 Task: Open Card Card0000000166 in Board Board0000000042 in Workspace WS0000000014 in Trello. Add Member Mailaustralia7@gmail.com to Card Card0000000166 in Board Board0000000042 in Workspace WS0000000014 in Trello. Add Blue Label titled Label0000000166 to Card Card0000000166 in Board Board0000000042 in Workspace WS0000000014 in Trello. Add Checklist CL0000000166 to Card Card0000000166 in Board Board0000000042 in Workspace WS0000000014 in Trello. Add Dates with Start Date as Sep 01 2023 and Due Date as Sep 30 2023 to Card Card0000000166 in Board Board0000000042 in Workspace WS0000000014 in Trello
Action: Mouse moved to (243, 393)
Screenshot: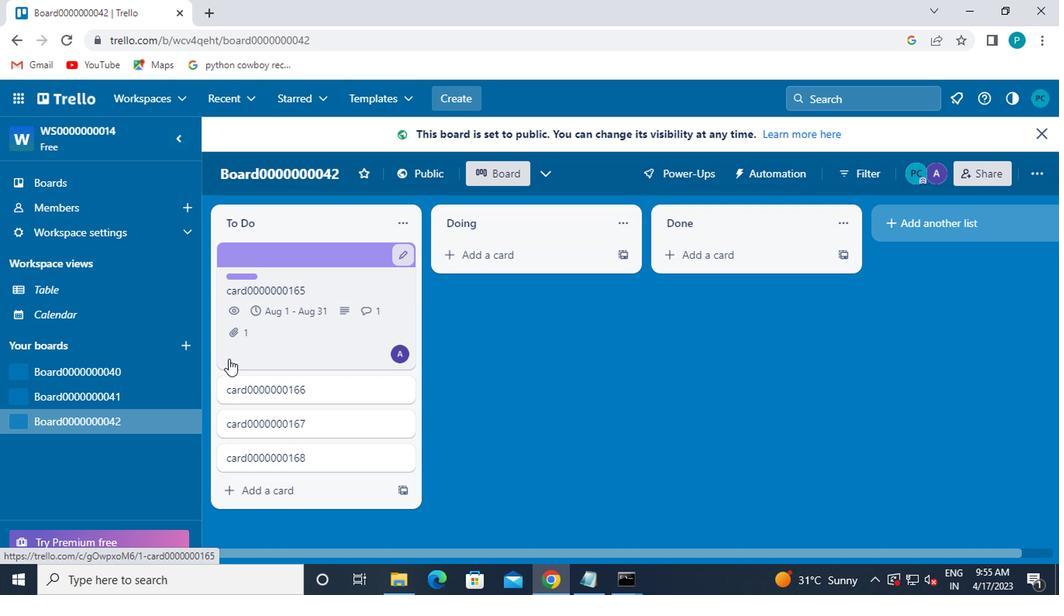 
Action: Mouse pressed left at (243, 393)
Screenshot: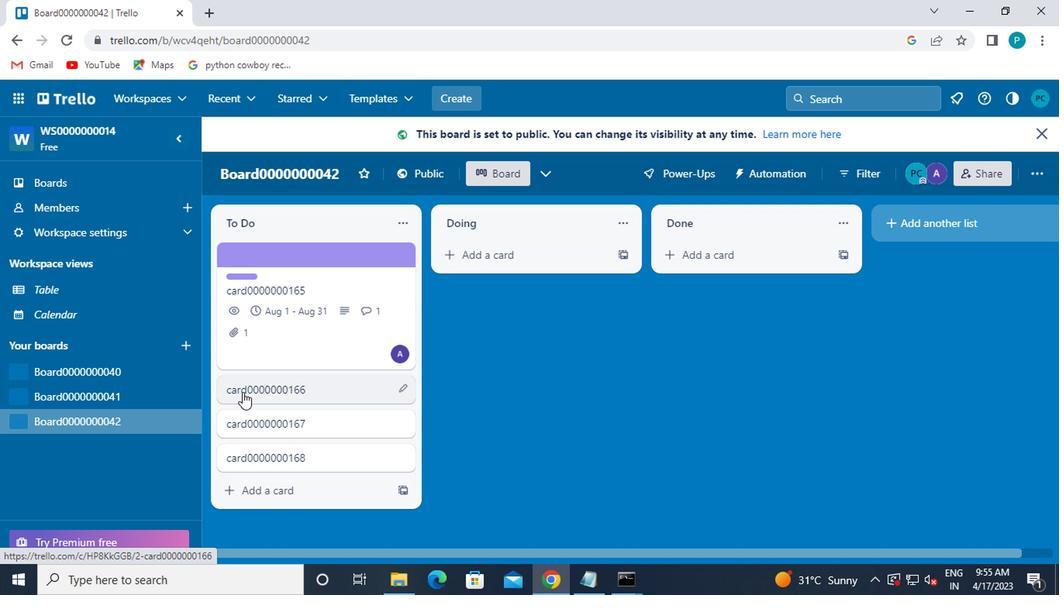 
Action: Mouse moved to (693, 275)
Screenshot: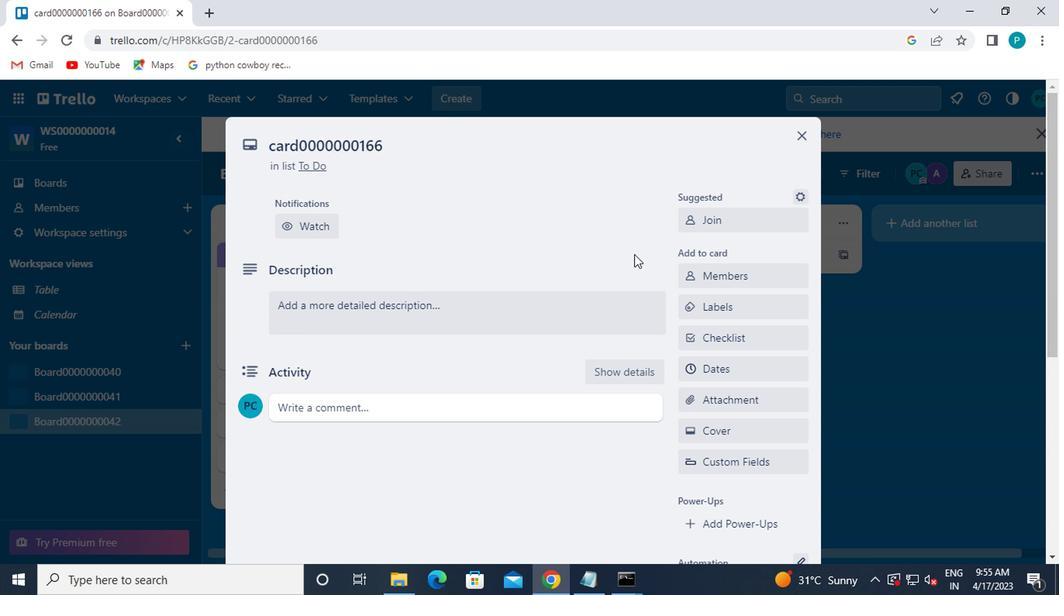 
Action: Mouse pressed left at (693, 275)
Screenshot: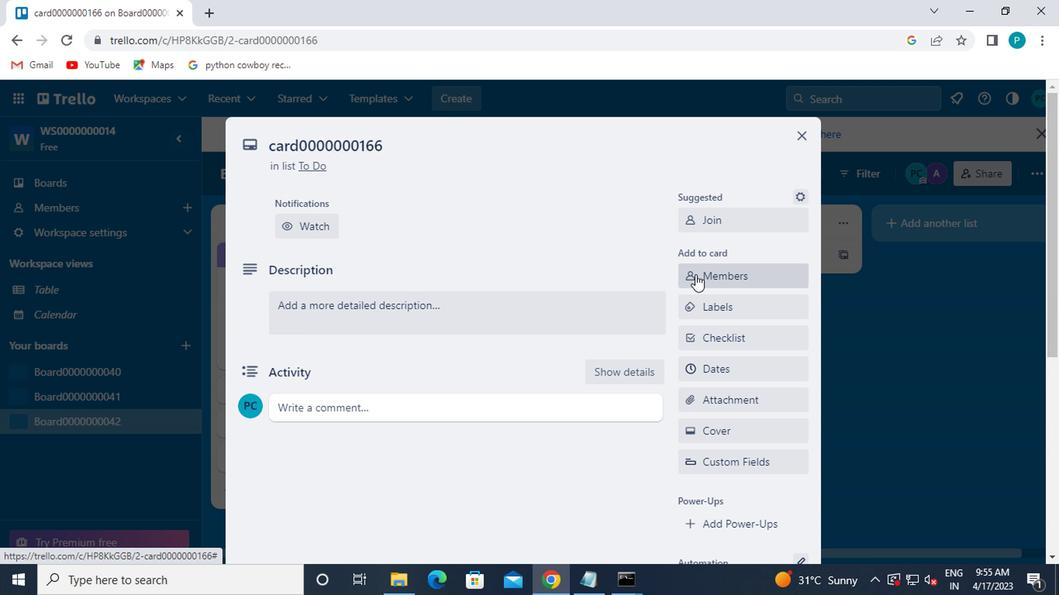 
Action: Mouse moved to (716, 350)
Screenshot: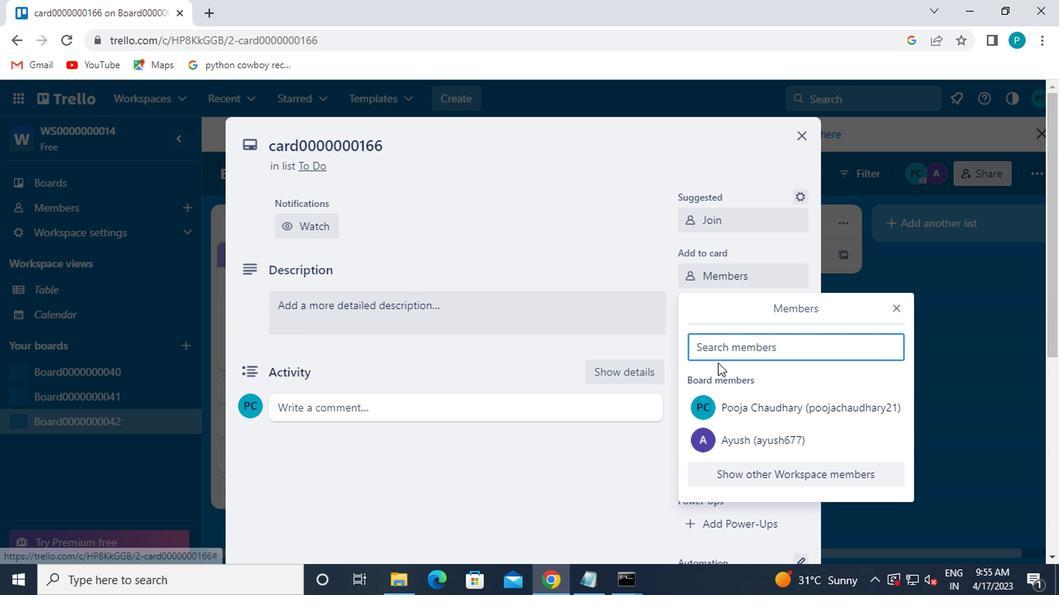 
Action: Mouse pressed left at (716, 350)
Screenshot: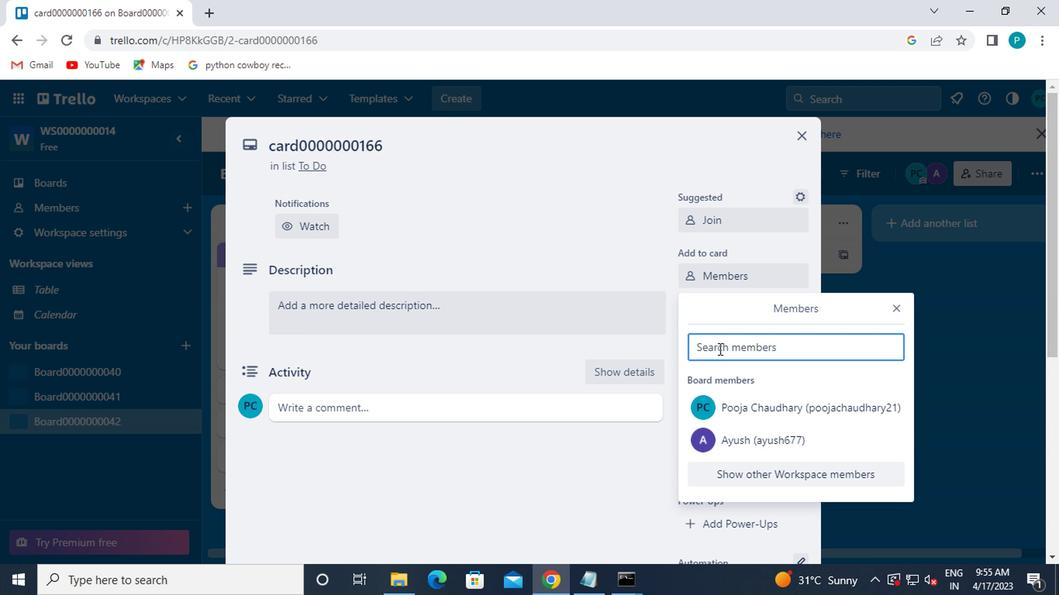 
Action: Key pressed mailaustralia<Key.shift>@<Key.backspace>7<Key.shift>@GMAIL.COM
Screenshot: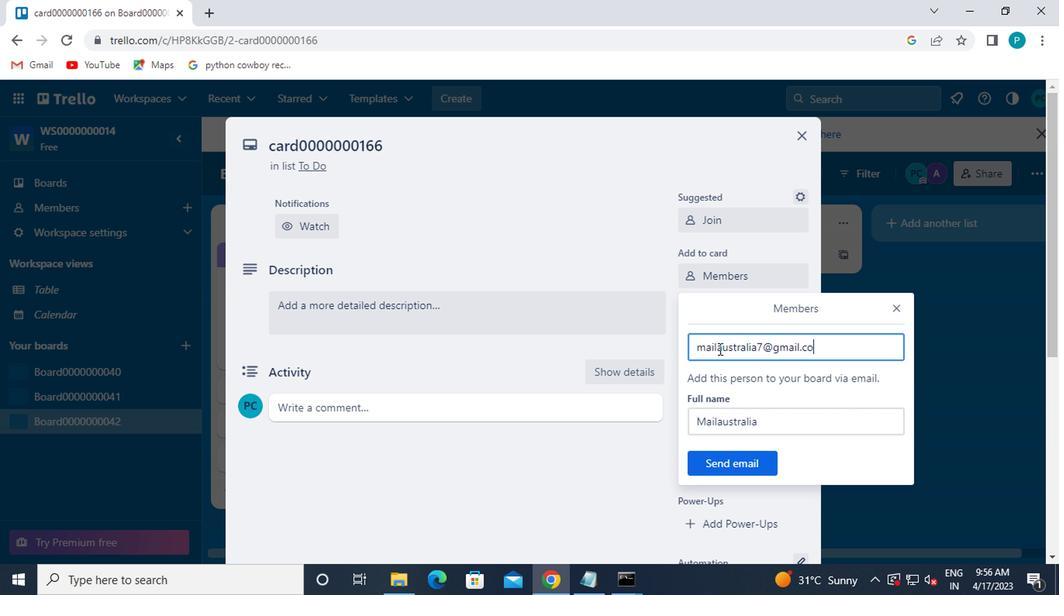 
Action: Mouse moved to (734, 467)
Screenshot: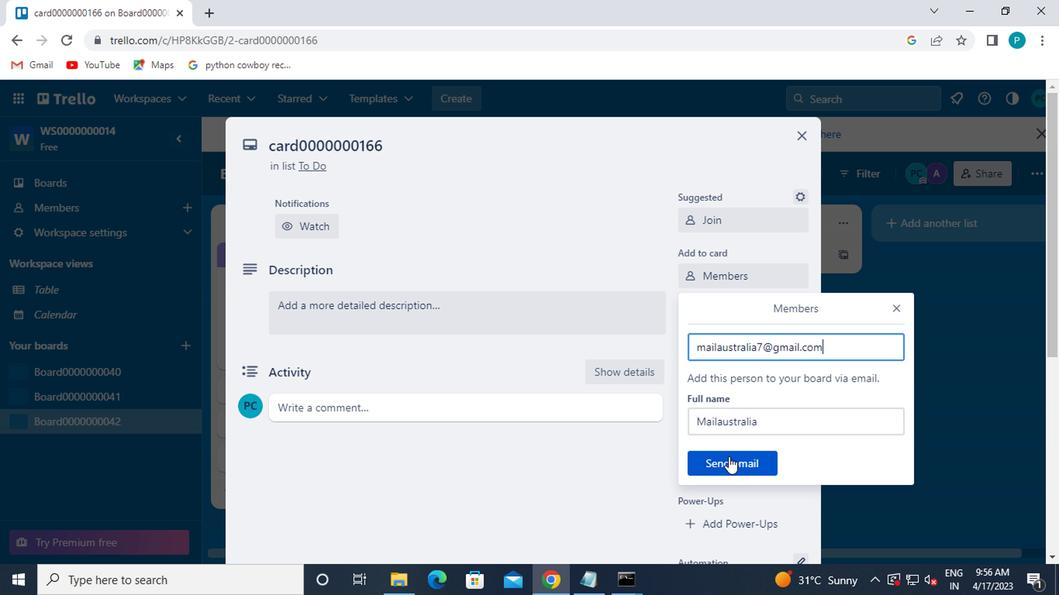 
Action: Mouse pressed left at (734, 467)
Screenshot: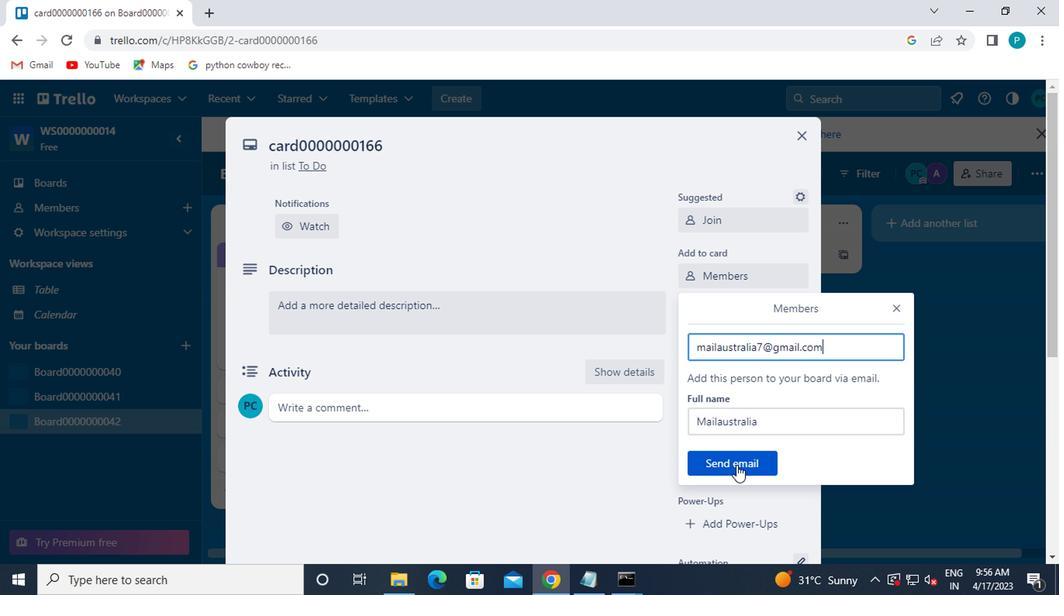 
Action: Mouse moved to (717, 313)
Screenshot: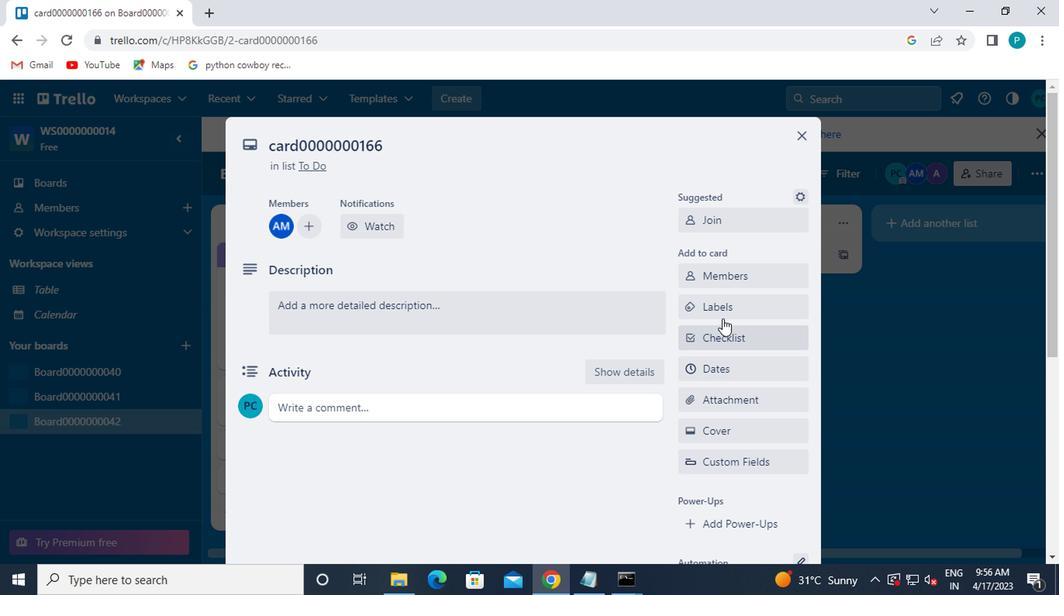 
Action: Mouse pressed left at (717, 313)
Screenshot: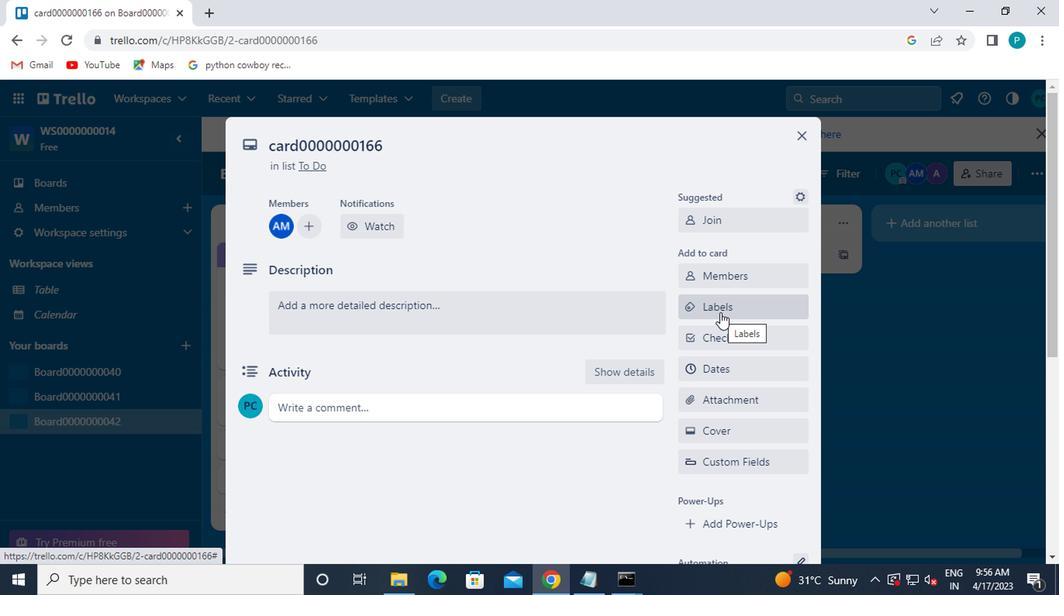 
Action: Mouse moved to (717, 428)
Screenshot: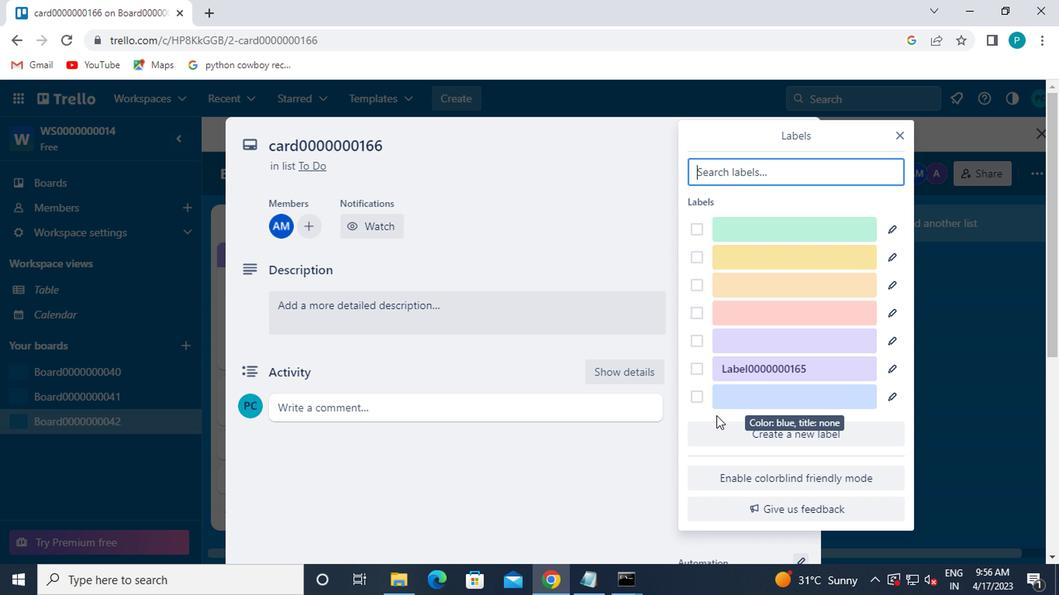 
Action: Mouse pressed left at (717, 428)
Screenshot: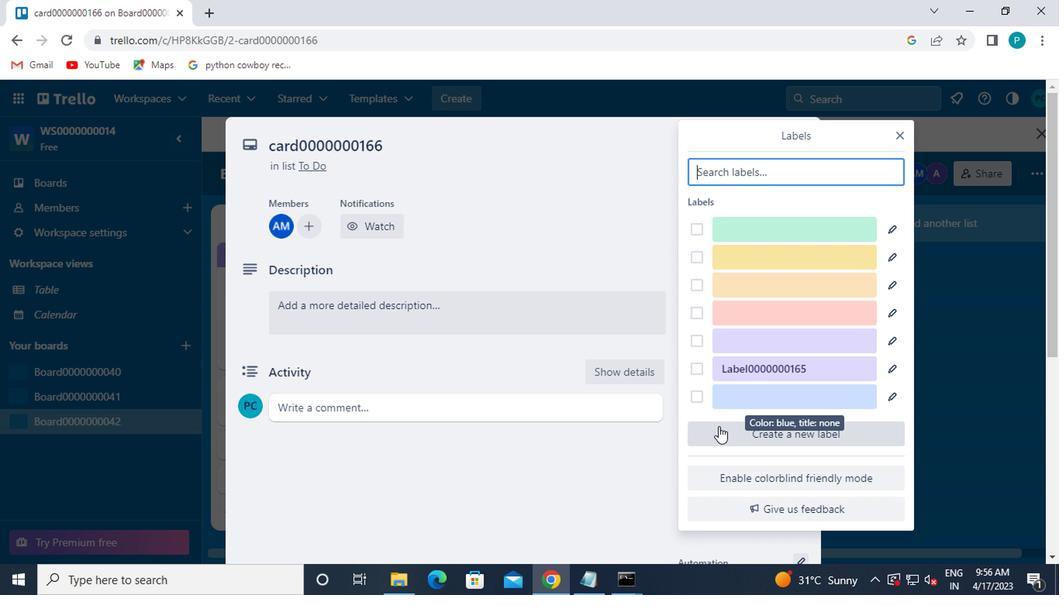 
Action: Mouse moved to (721, 445)
Screenshot: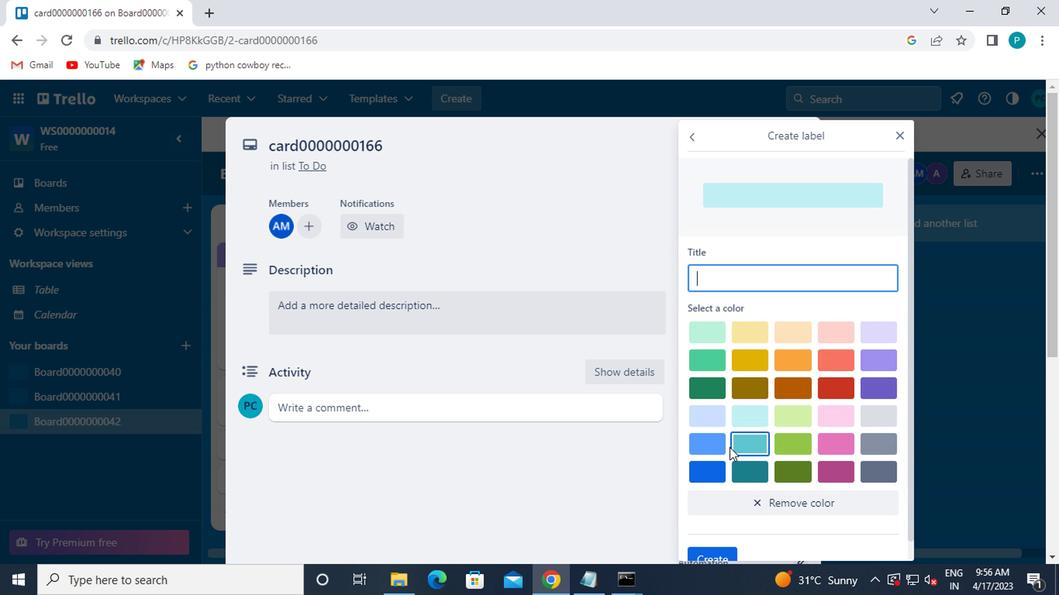 
Action: Mouse pressed left at (721, 445)
Screenshot: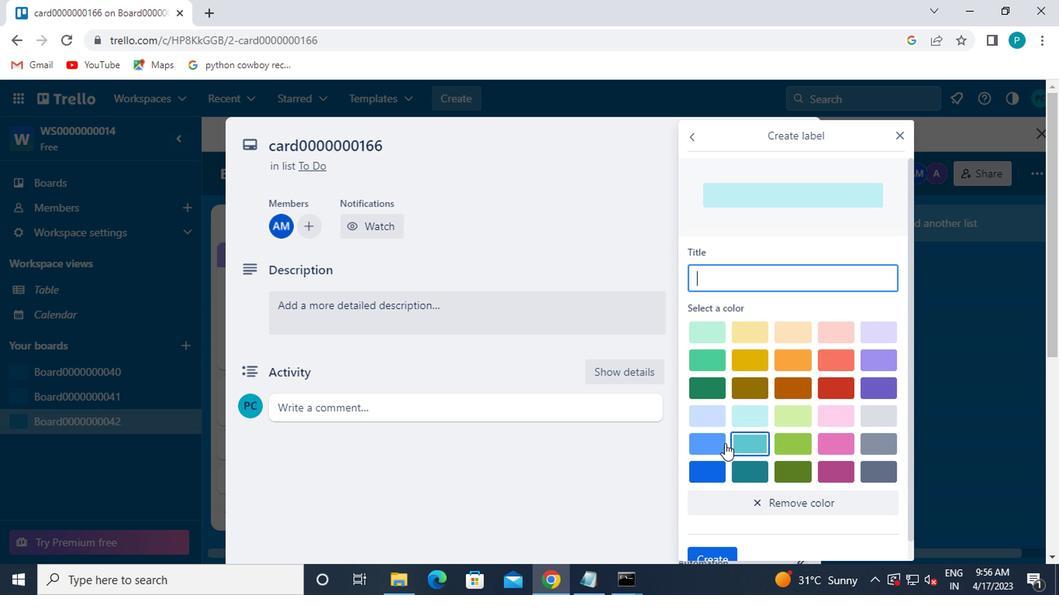 
Action: Mouse moved to (711, 278)
Screenshot: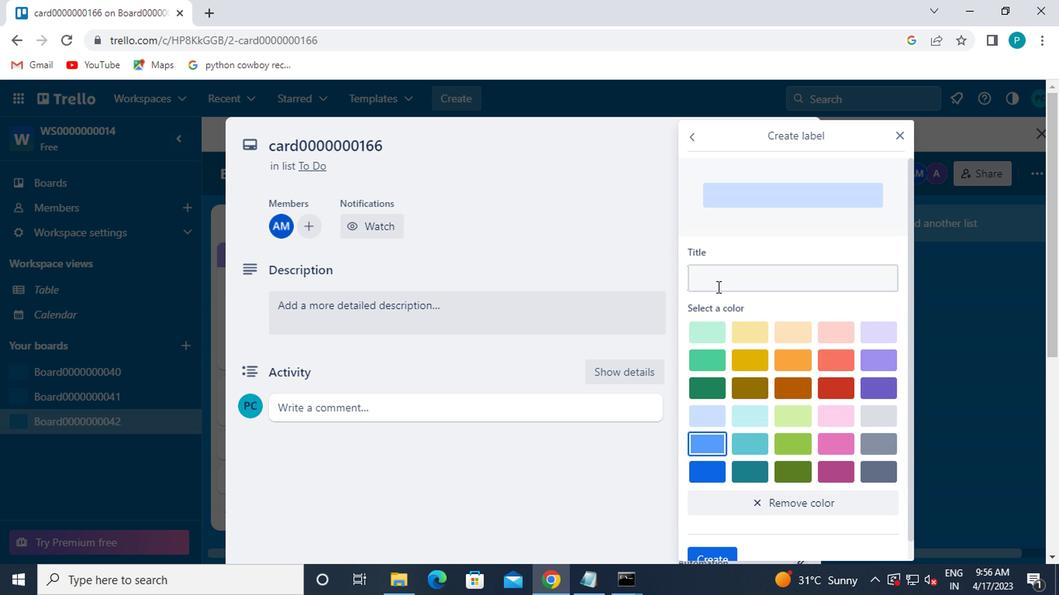 
Action: Mouse pressed left at (711, 278)
Screenshot: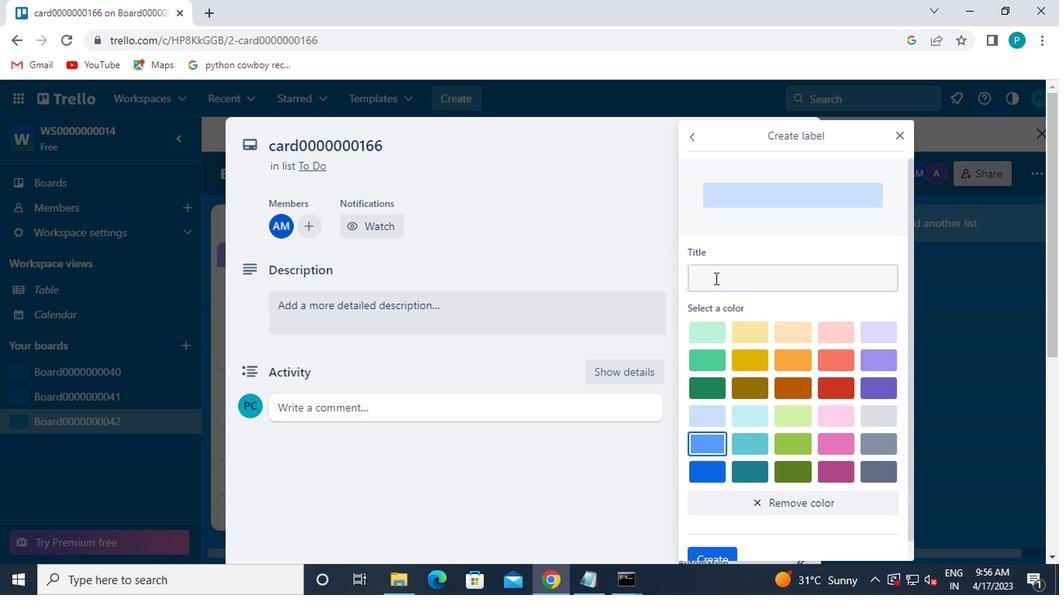 
Action: Key pressed <Key.caps_lock>L<Key.caps_lock>ABEL0000000166
Screenshot: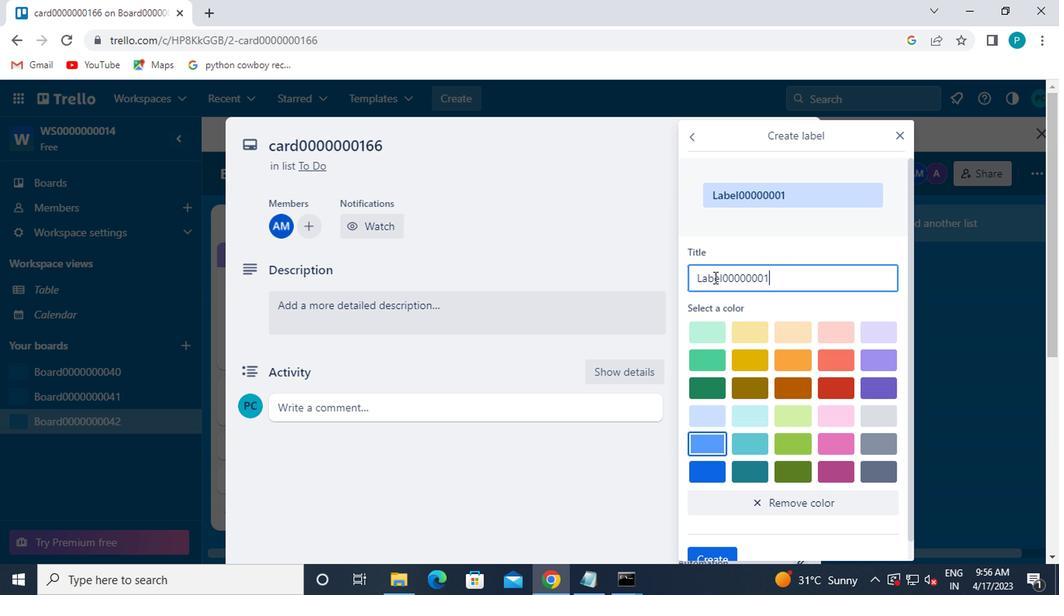 
Action: Mouse moved to (711, 278)
Screenshot: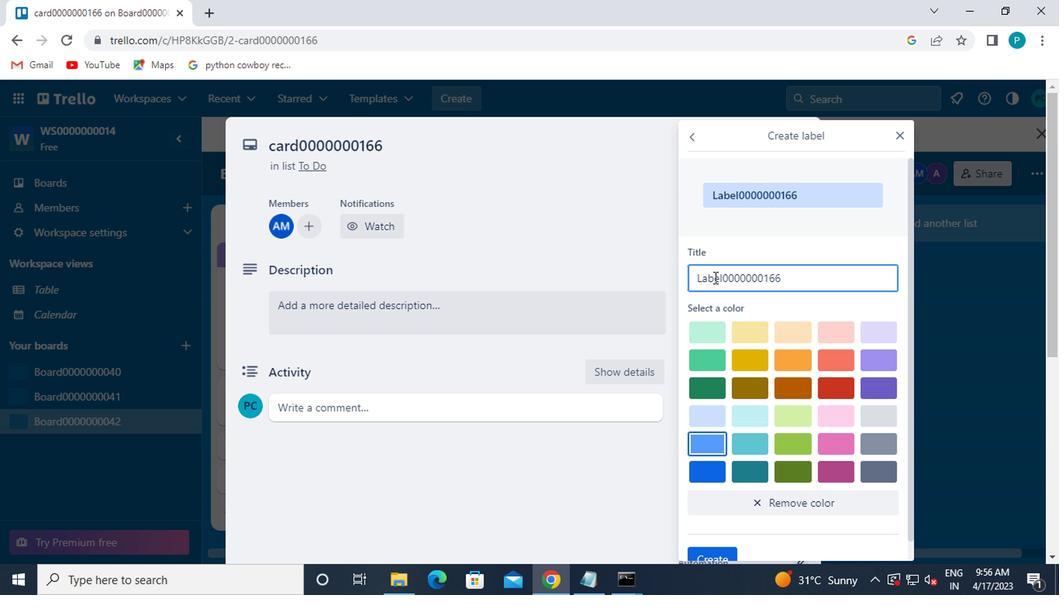 
Action: Mouse scrolled (711, 276) with delta (0, -1)
Screenshot: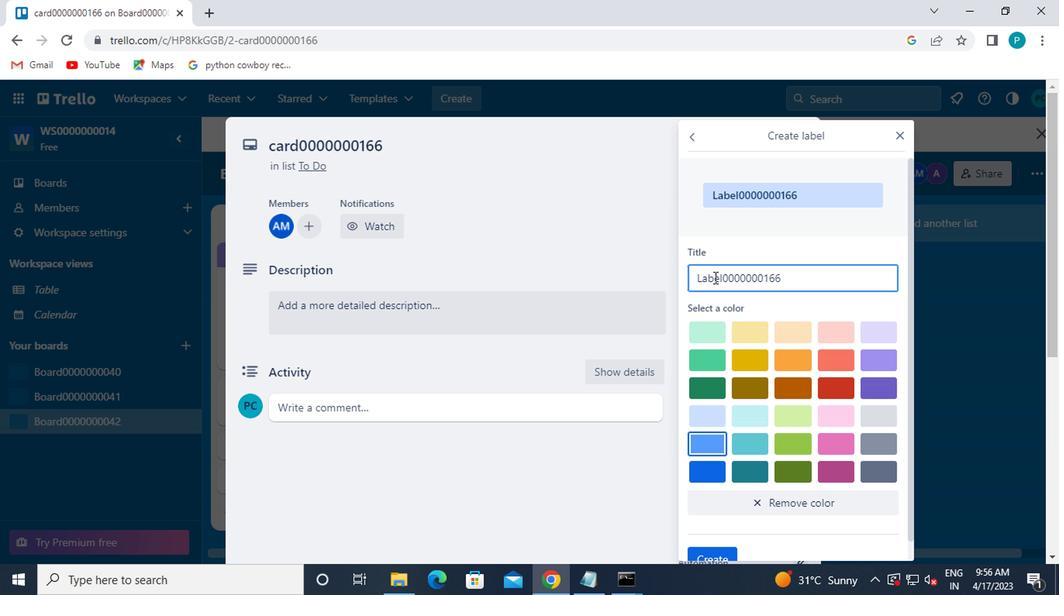 
Action: Mouse scrolled (711, 276) with delta (0, -1)
Screenshot: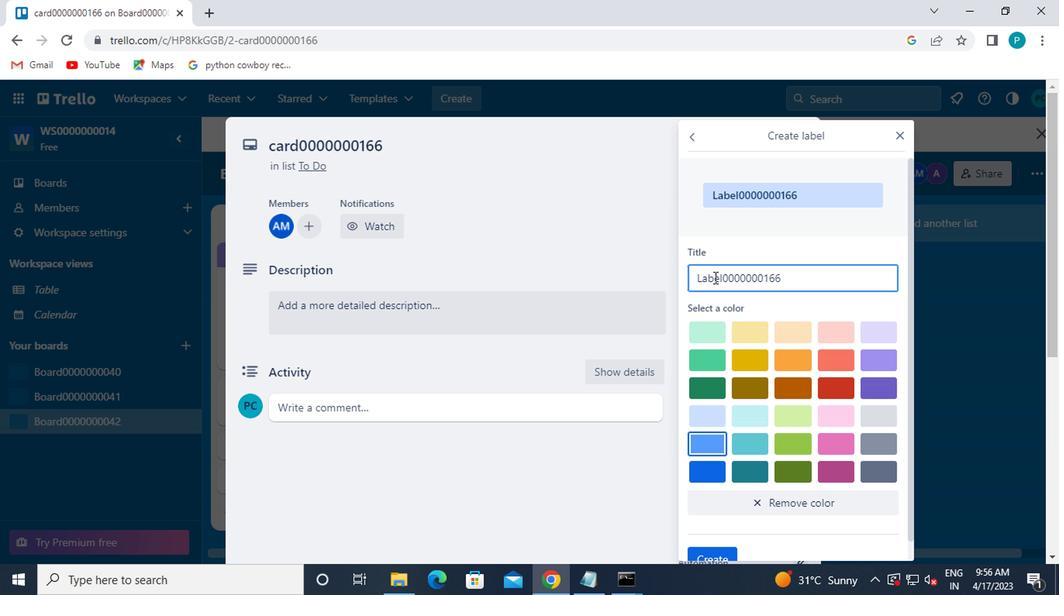 
Action: Mouse scrolled (711, 276) with delta (0, -1)
Screenshot: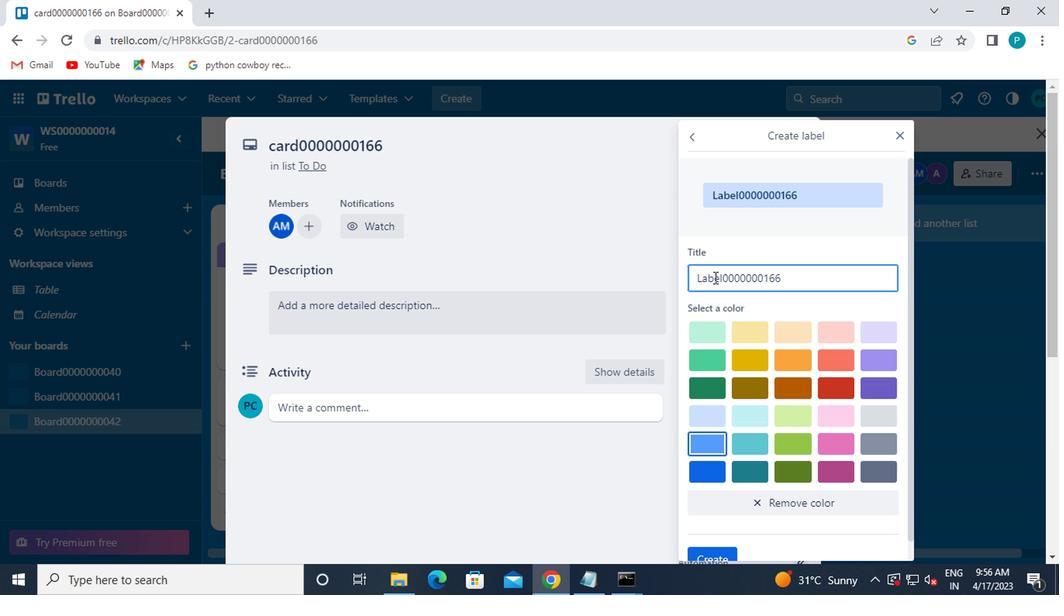 
Action: Mouse moved to (752, 437)
Screenshot: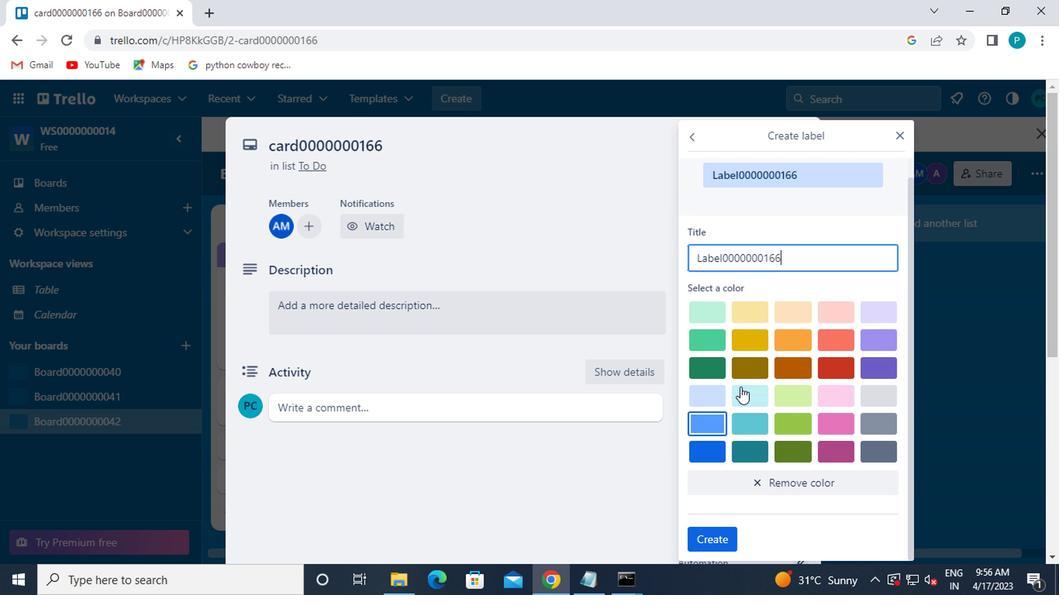 
Action: Mouse scrolled (752, 436) with delta (0, -1)
Screenshot: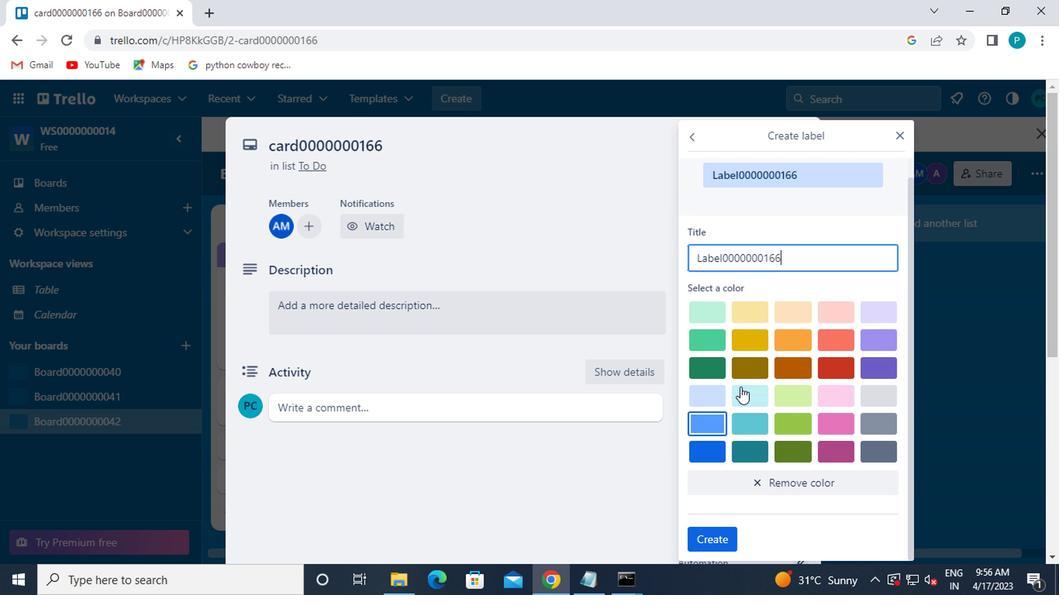 
Action: Mouse moved to (753, 448)
Screenshot: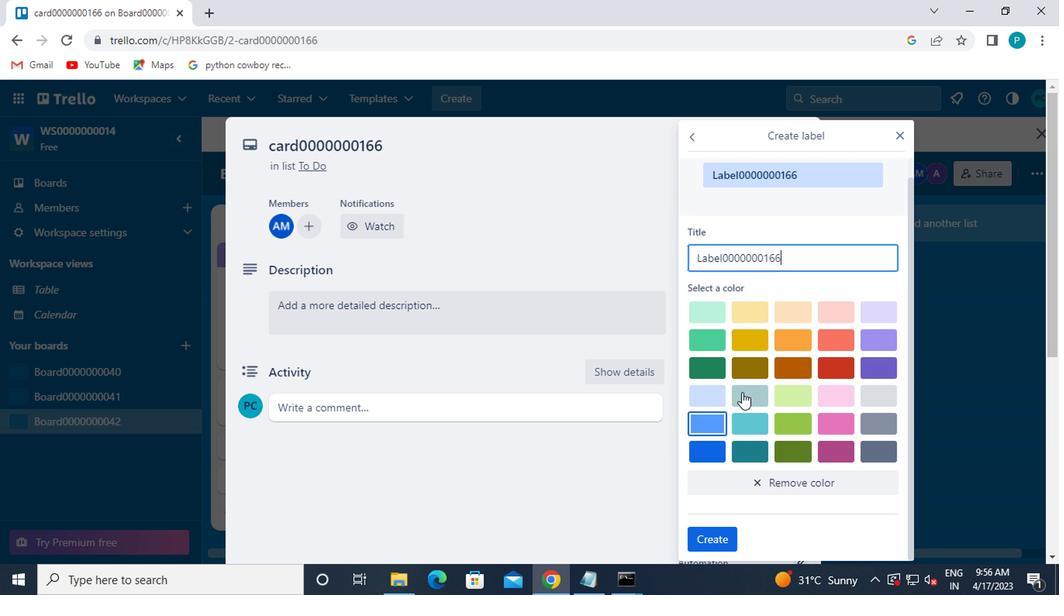 
Action: Mouse scrolled (753, 447) with delta (0, -1)
Screenshot: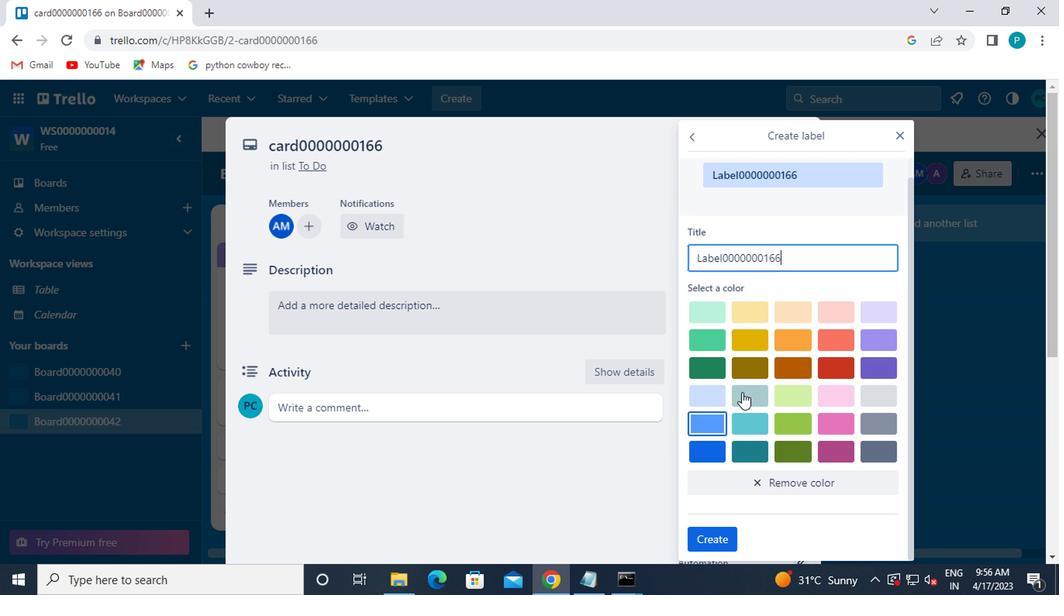 
Action: Mouse moved to (753, 451)
Screenshot: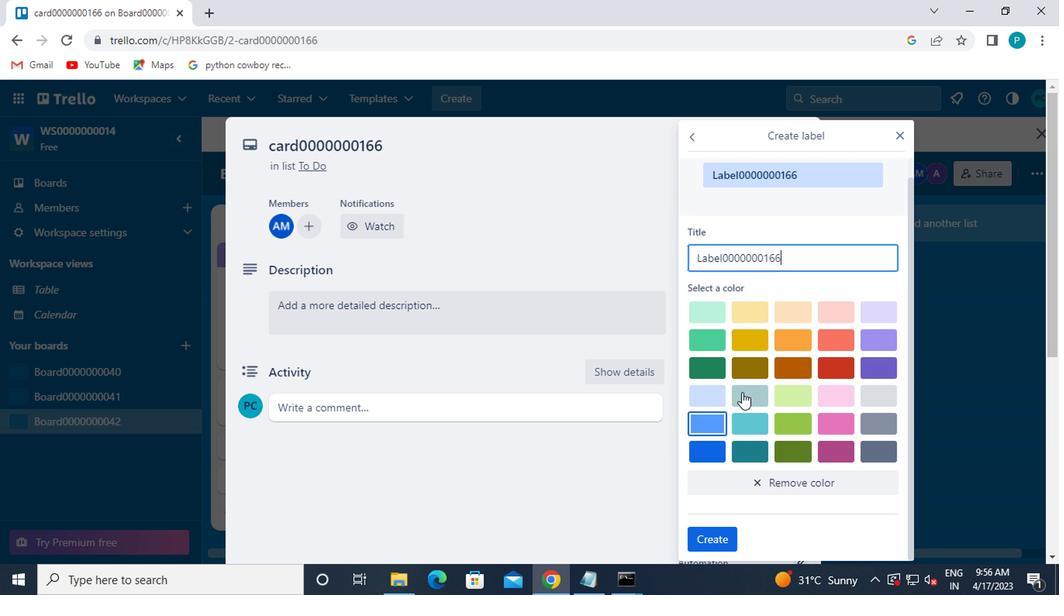 
Action: Mouse scrolled (753, 450) with delta (0, 0)
Screenshot: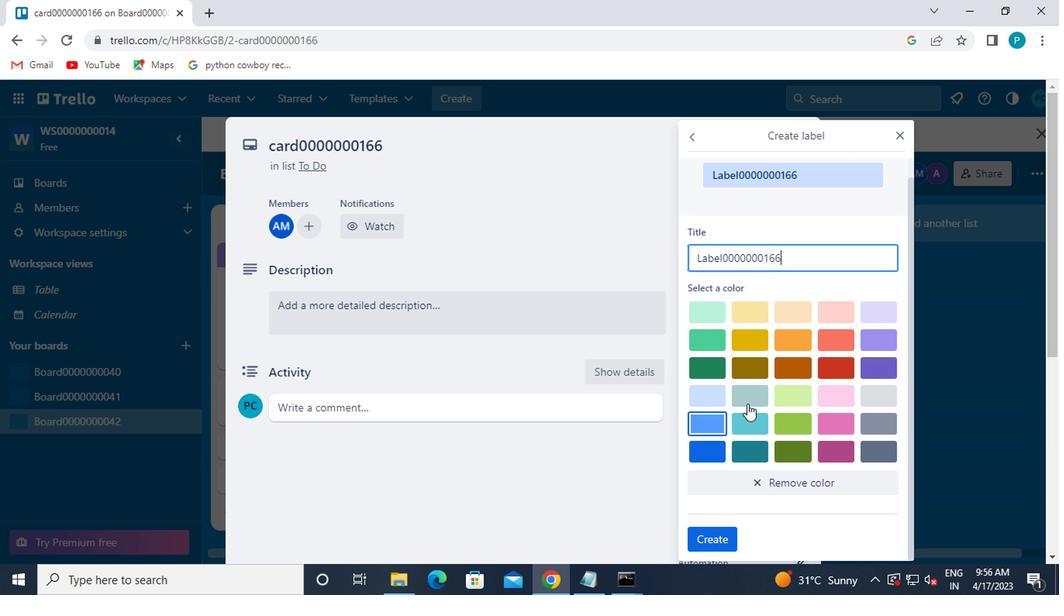 
Action: Mouse moved to (717, 535)
Screenshot: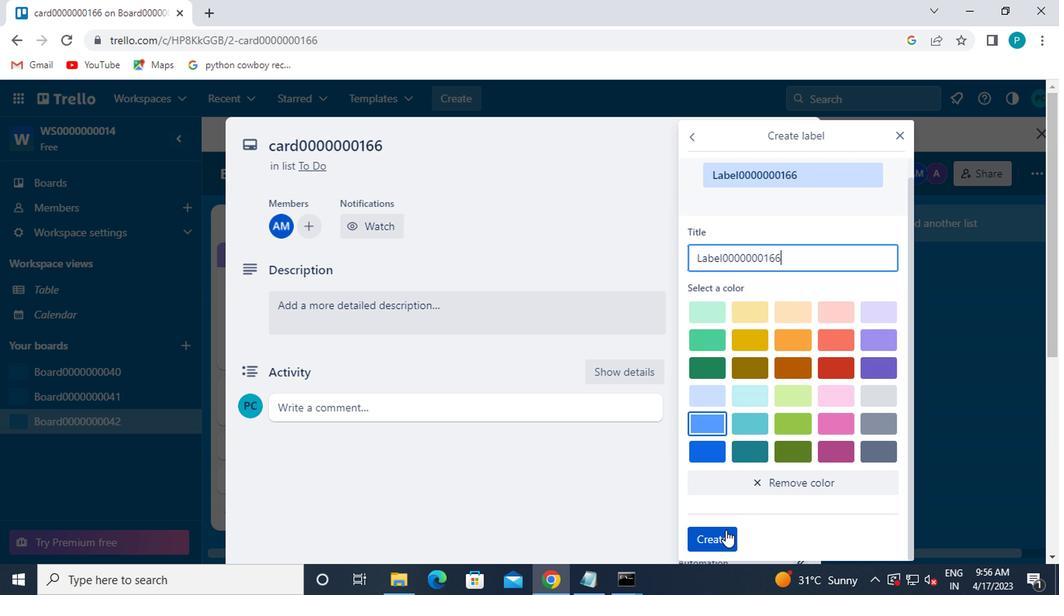 
Action: Mouse pressed left at (717, 535)
Screenshot: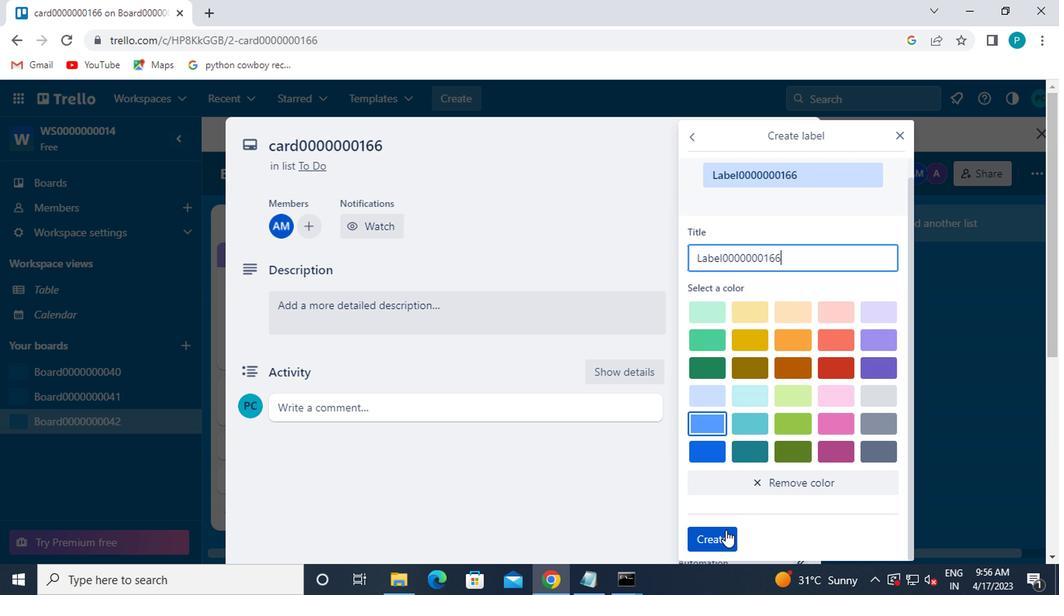 
Action: Mouse moved to (895, 134)
Screenshot: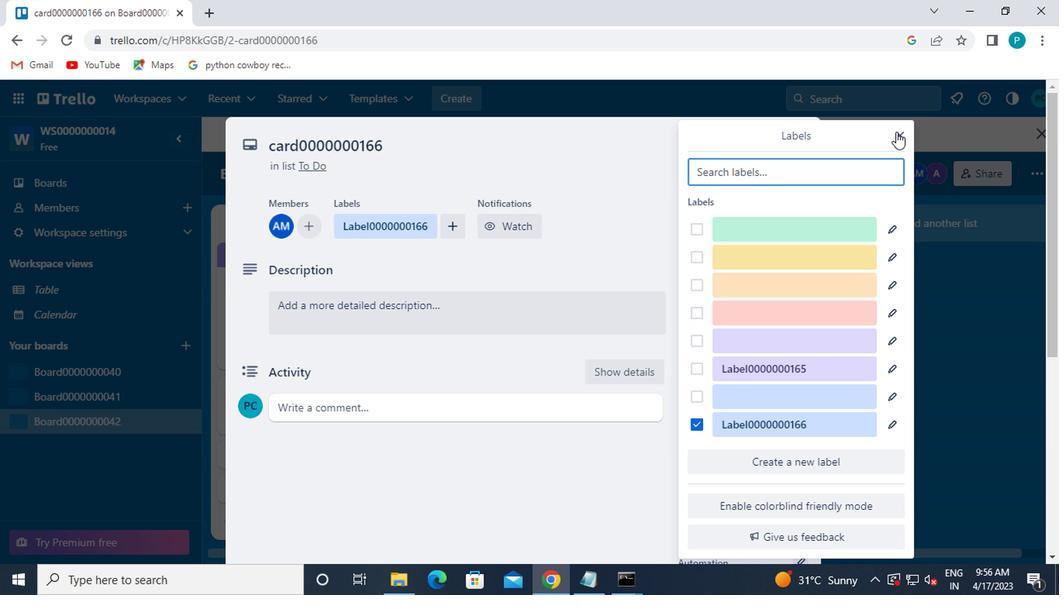 
Action: Mouse pressed left at (895, 134)
Screenshot: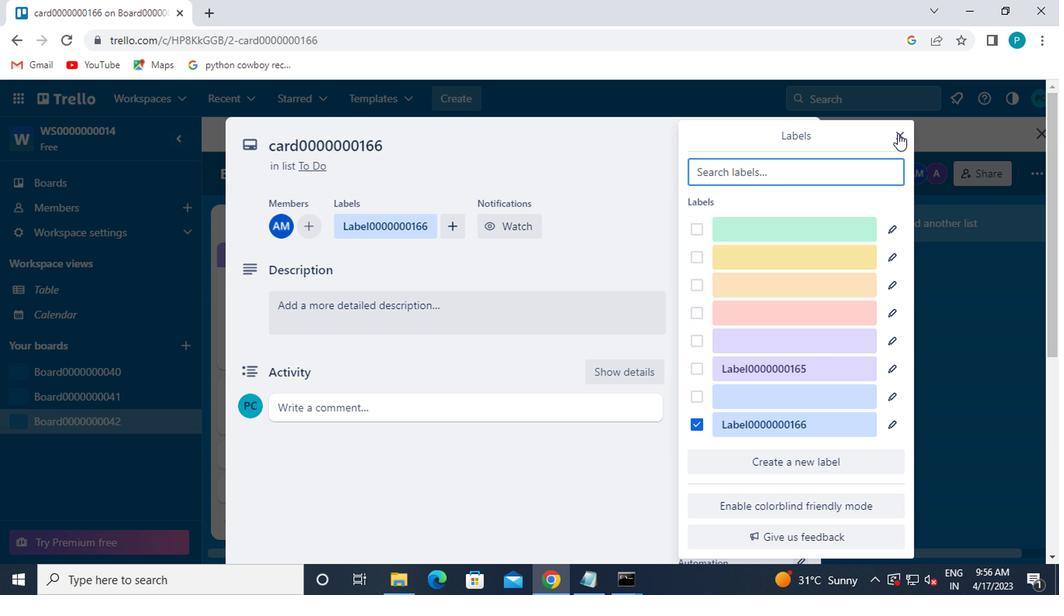 
Action: Mouse moved to (748, 338)
Screenshot: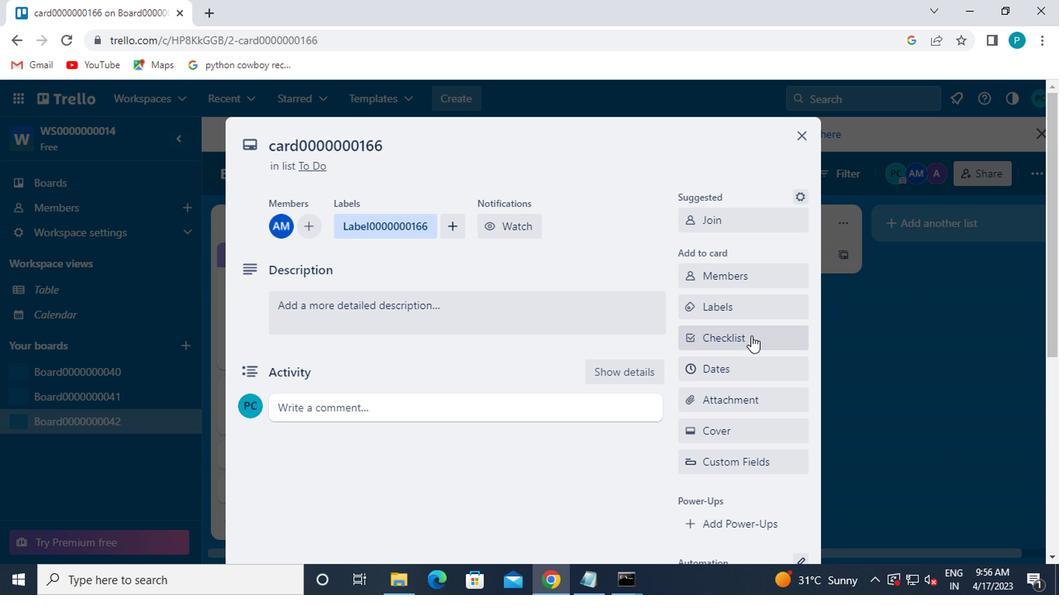 
Action: Mouse pressed left at (748, 338)
Screenshot: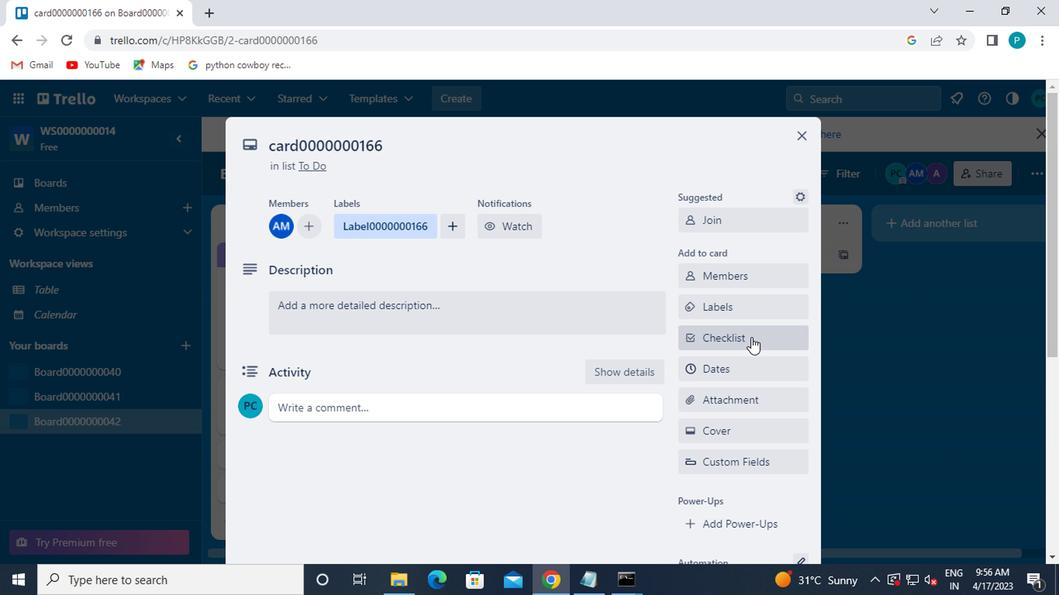 
Action: Key pressed <Key.caps_lock>CL0000000166
Screenshot: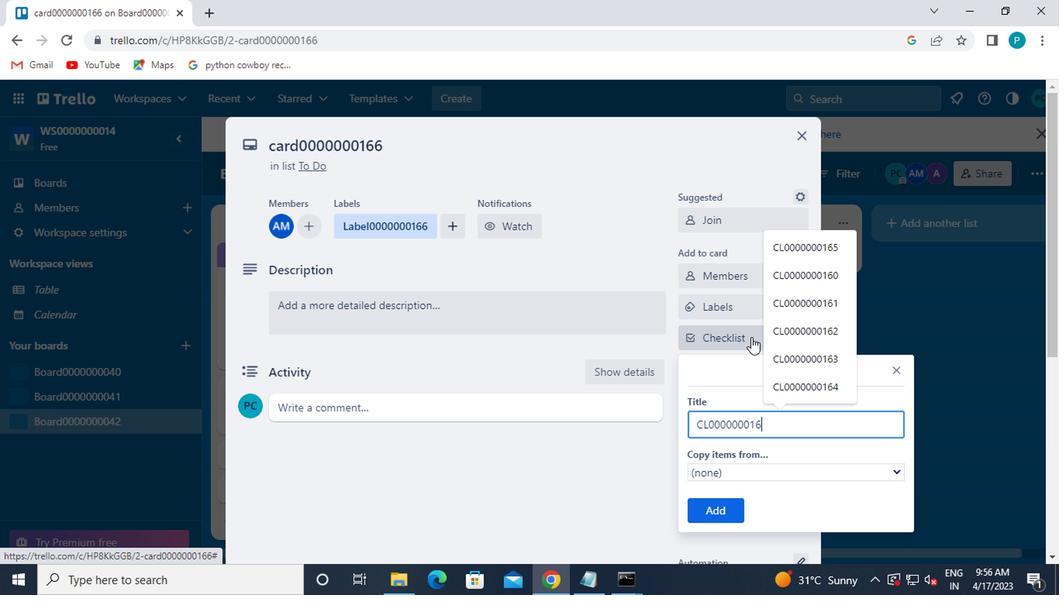 
Action: Mouse moved to (732, 505)
Screenshot: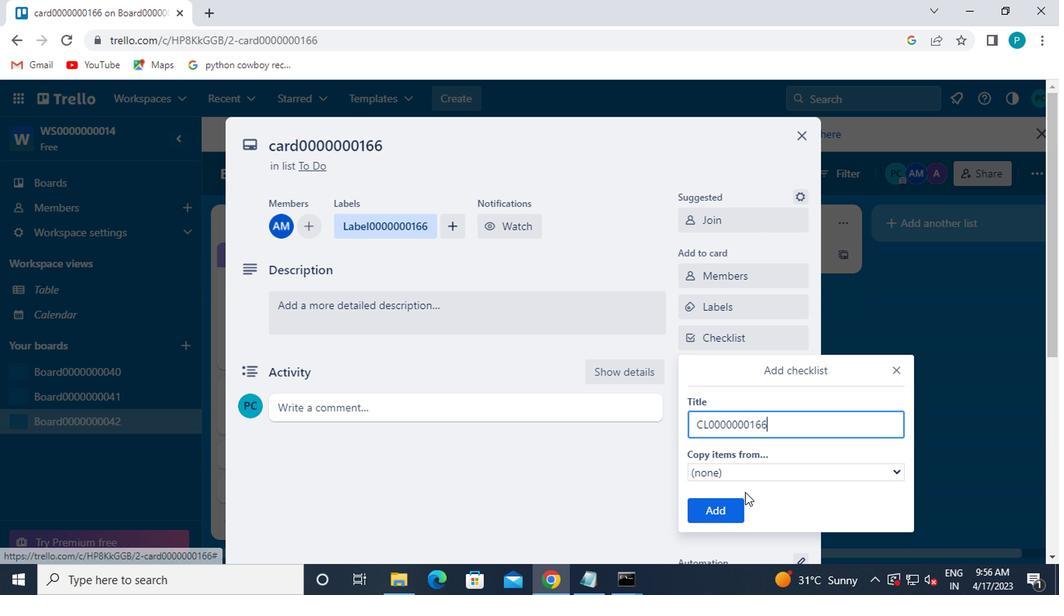 
Action: Mouse pressed left at (732, 505)
Screenshot: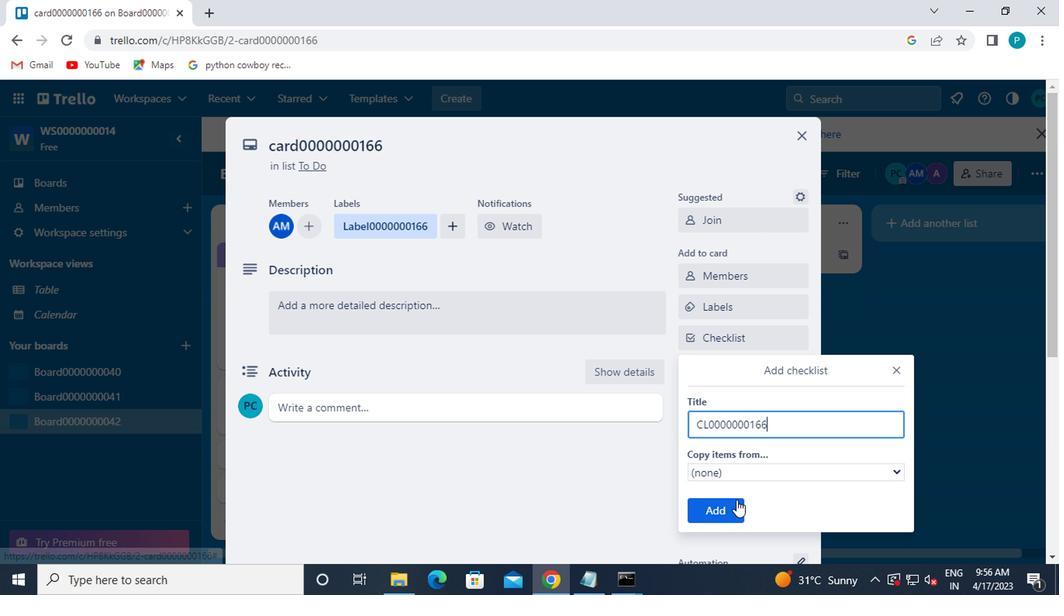 
Action: Mouse moved to (709, 366)
Screenshot: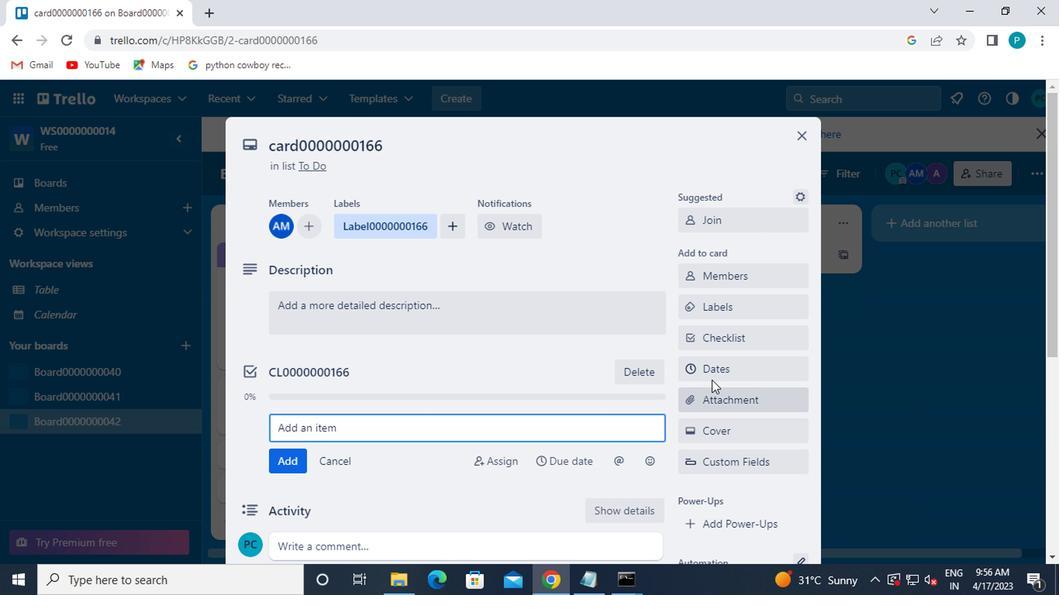 
Action: Mouse pressed left at (709, 366)
Screenshot: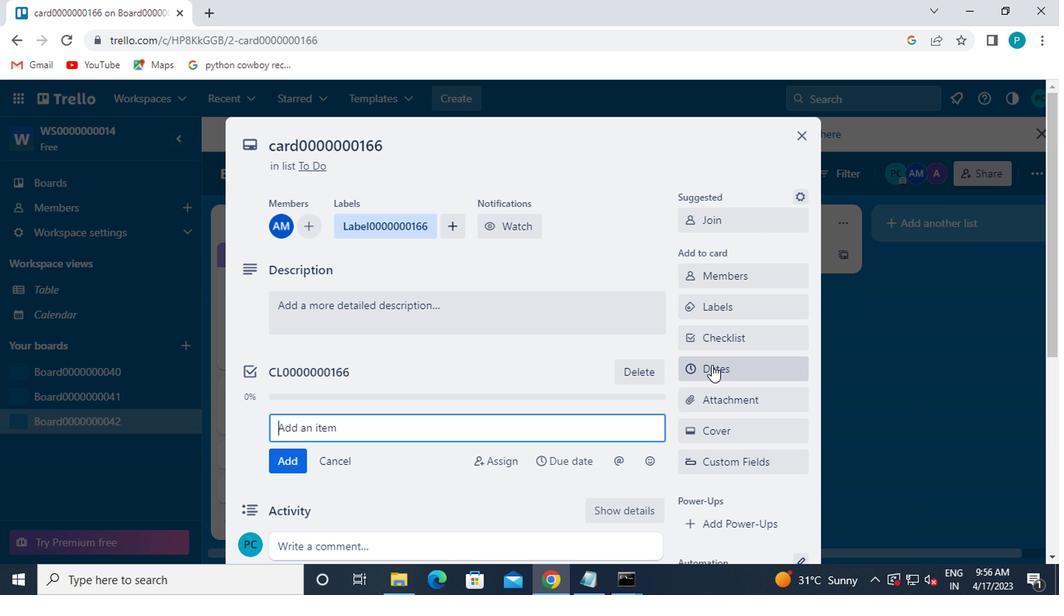 
Action: Mouse moved to (692, 418)
Screenshot: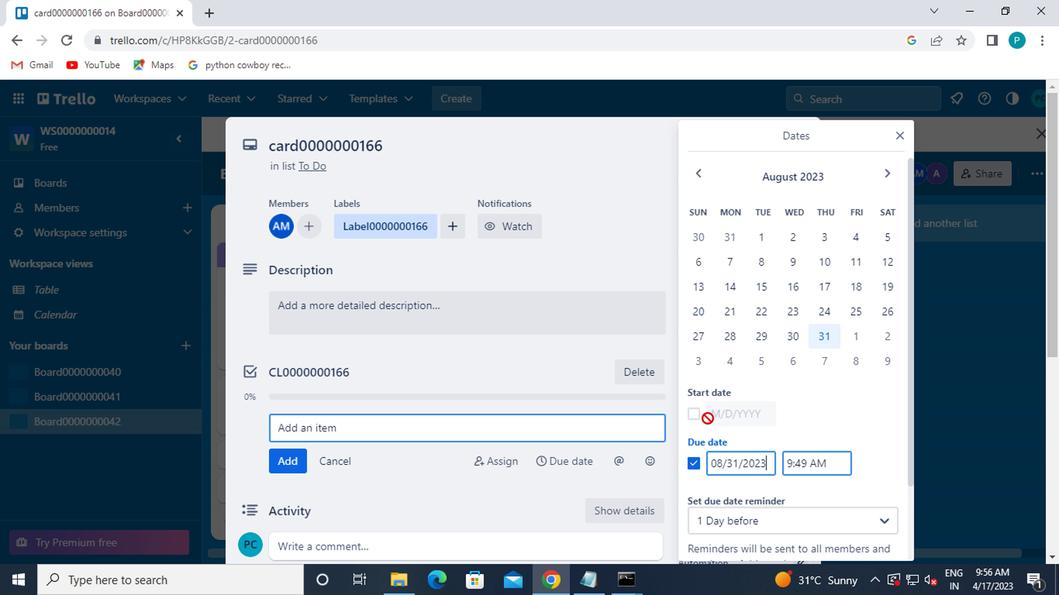 
Action: Mouse pressed left at (692, 418)
Screenshot: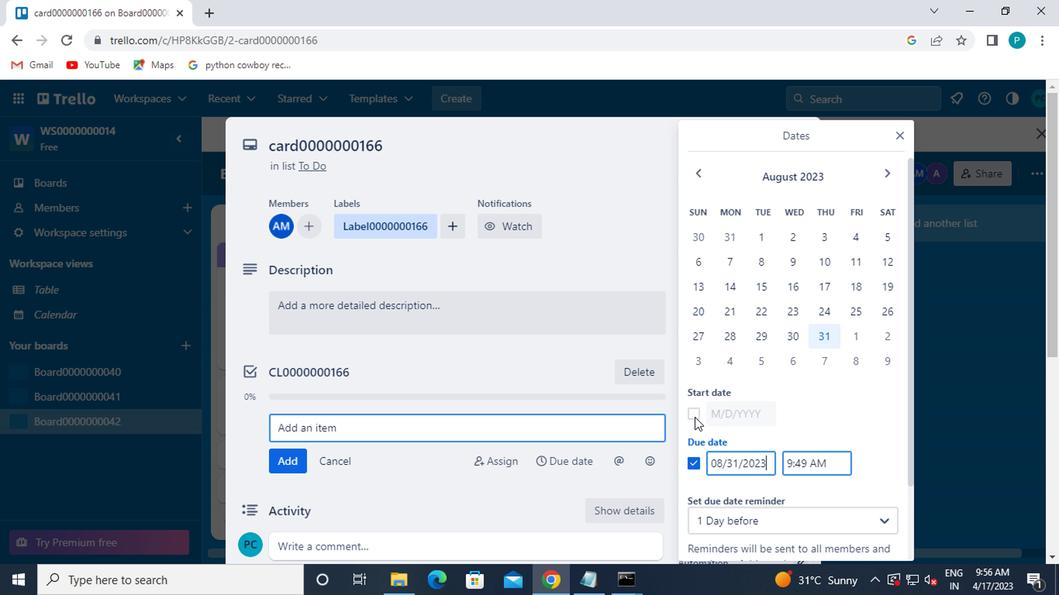 
Action: Mouse moved to (876, 170)
Screenshot: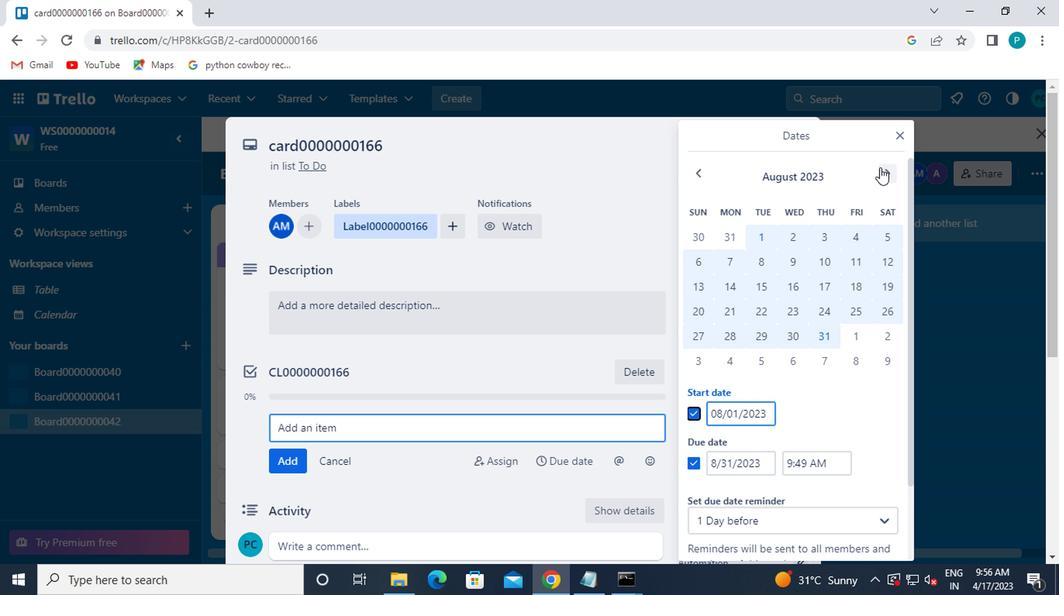 
Action: Mouse pressed left at (876, 170)
Screenshot: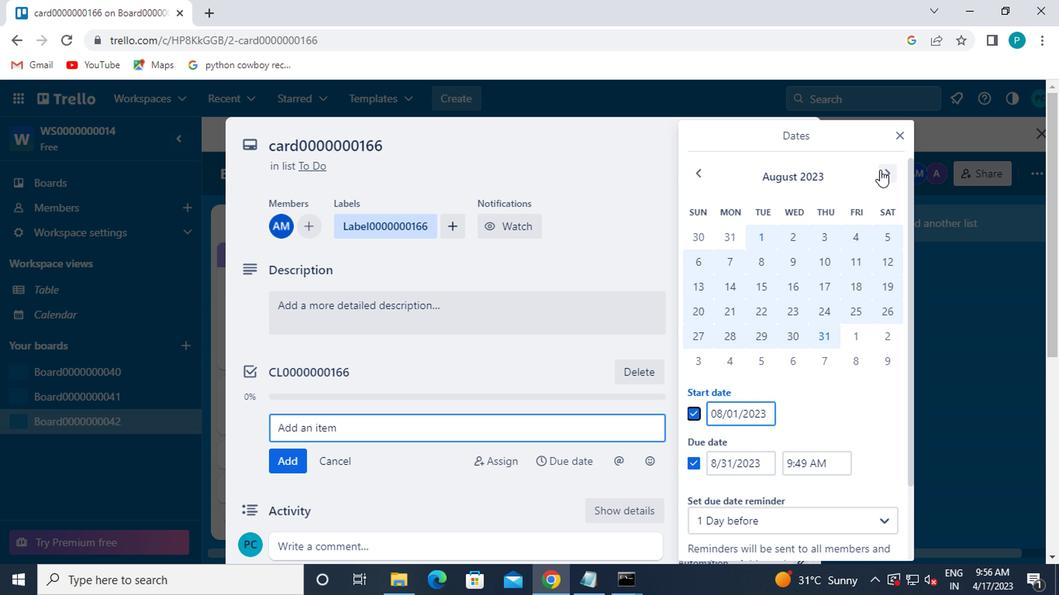 
Action: Mouse moved to (855, 238)
Screenshot: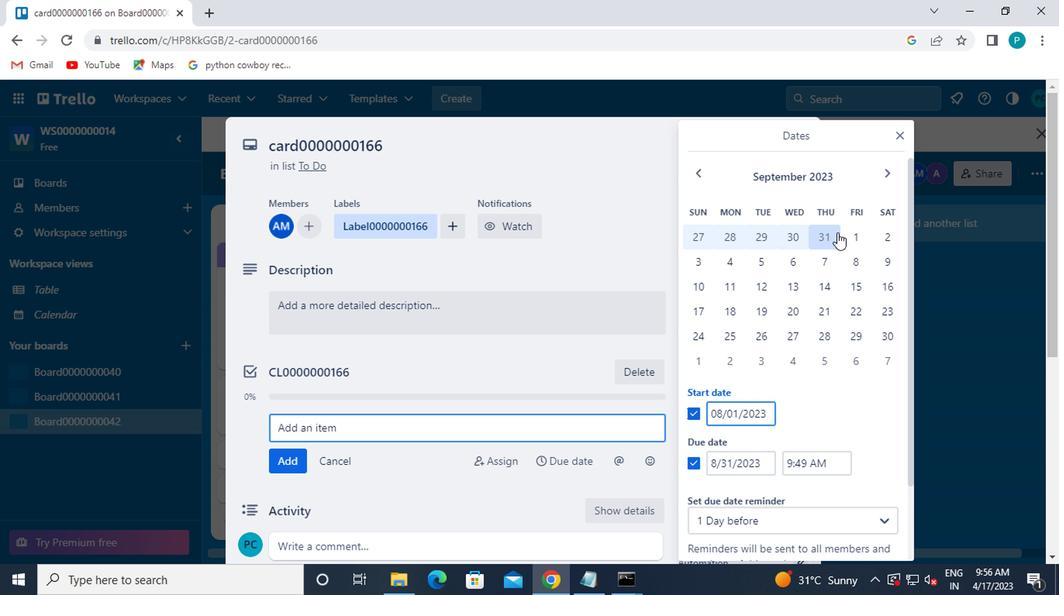 
Action: Mouse pressed left at (855, 238)
Screenshot: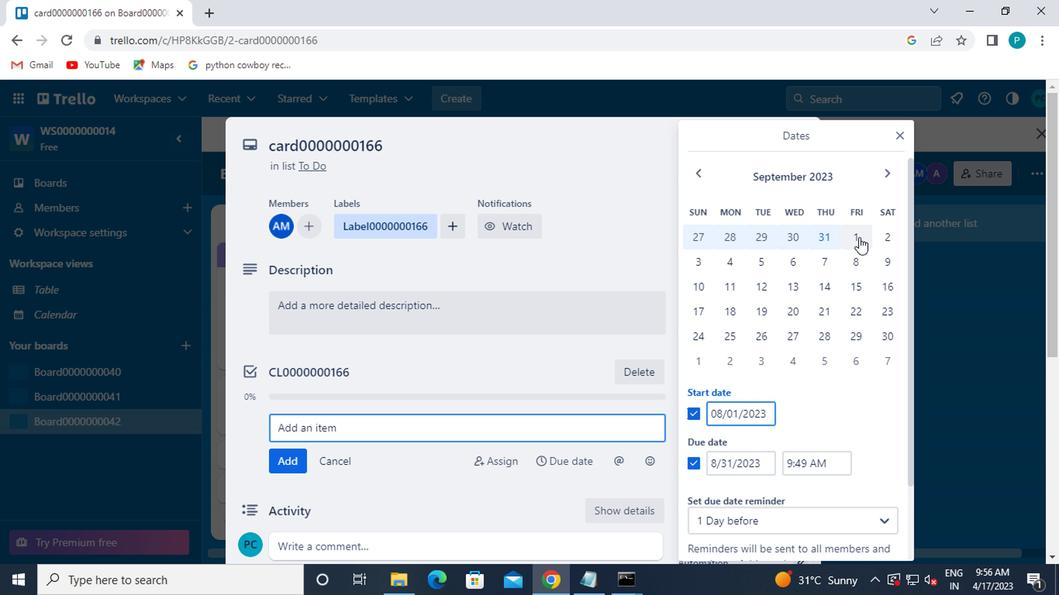 
Action: Mouse moved to (887, 341)
Screenshot: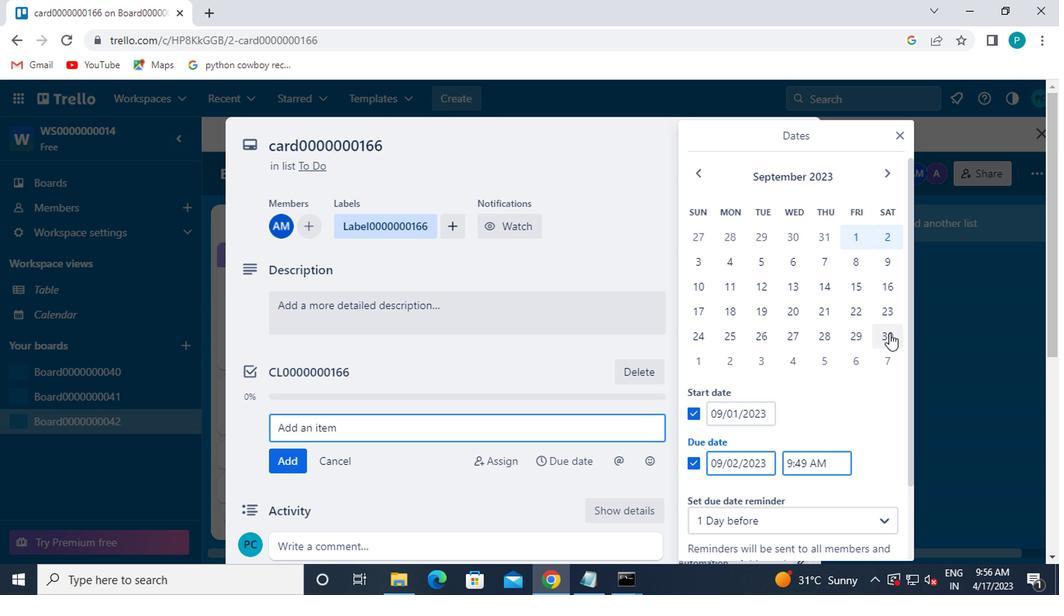 
Action: Mouse pressed left at (887, 341)
Screenshot: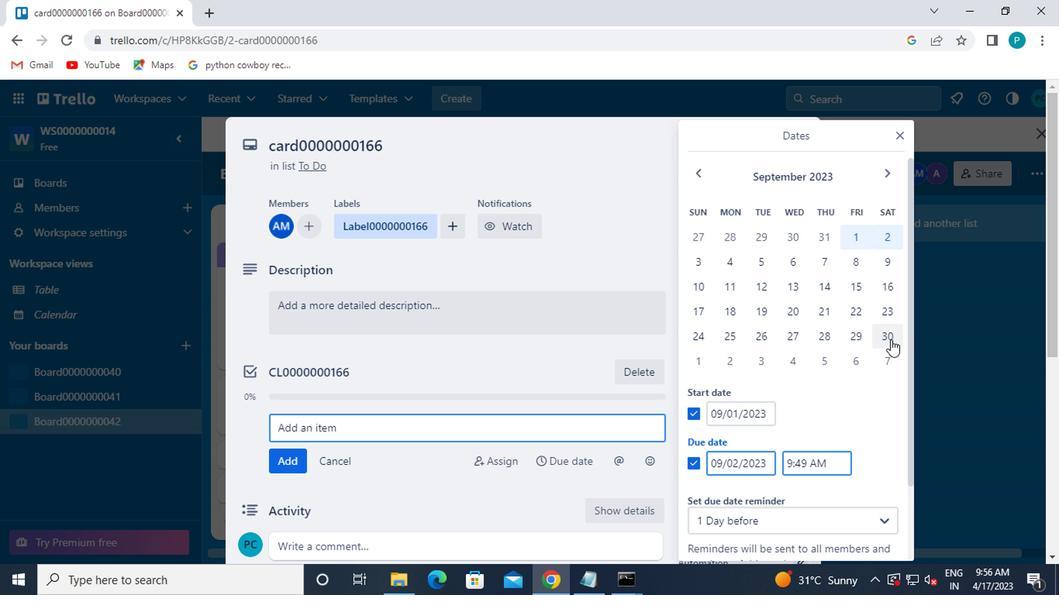 
Action: Mouse moved to (888, 341)
Screenshot: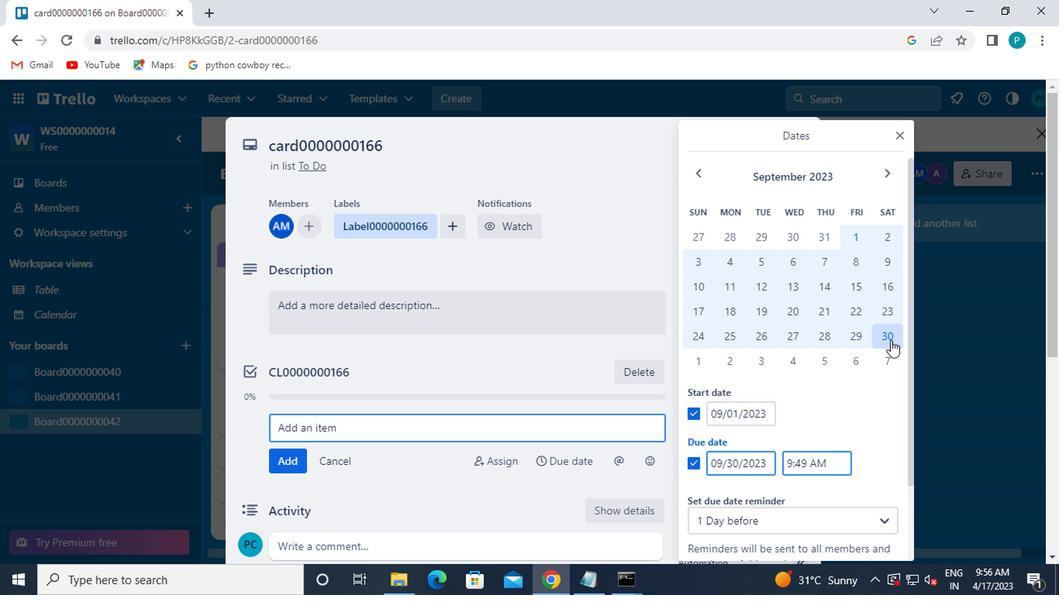 
Action: Mouse scrolled (888, 340) with delta (0, 0)
Screenshot: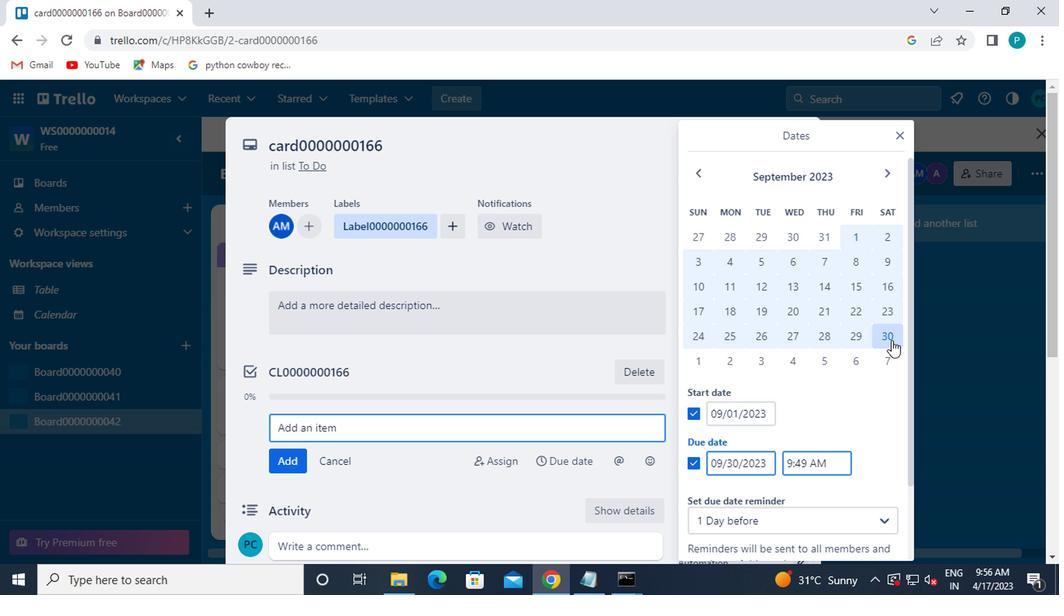 
Action: Mouse scrolled (888, 340) with delta (0, 0)
Screenshot: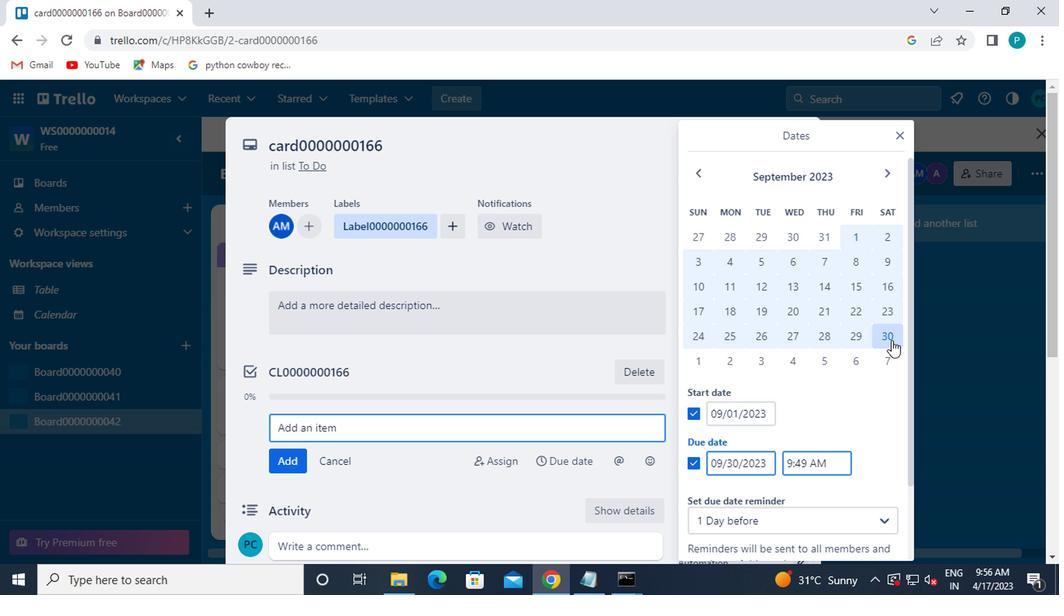 
Action: Mouse moved to (732, 504)
Screenshot: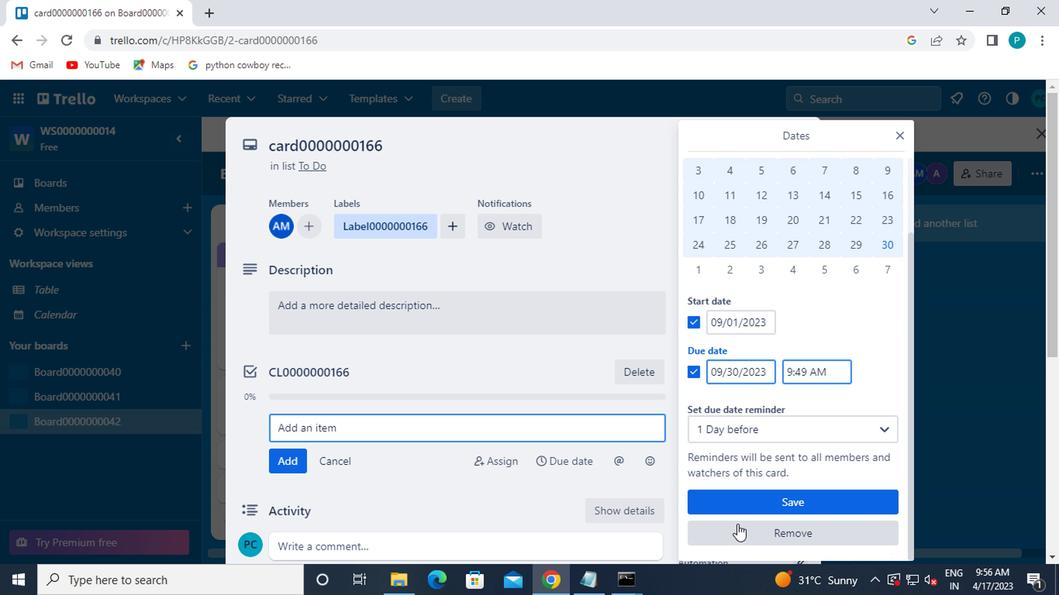 
Action: Mouse pressed left at (732, 504)
Screenshot: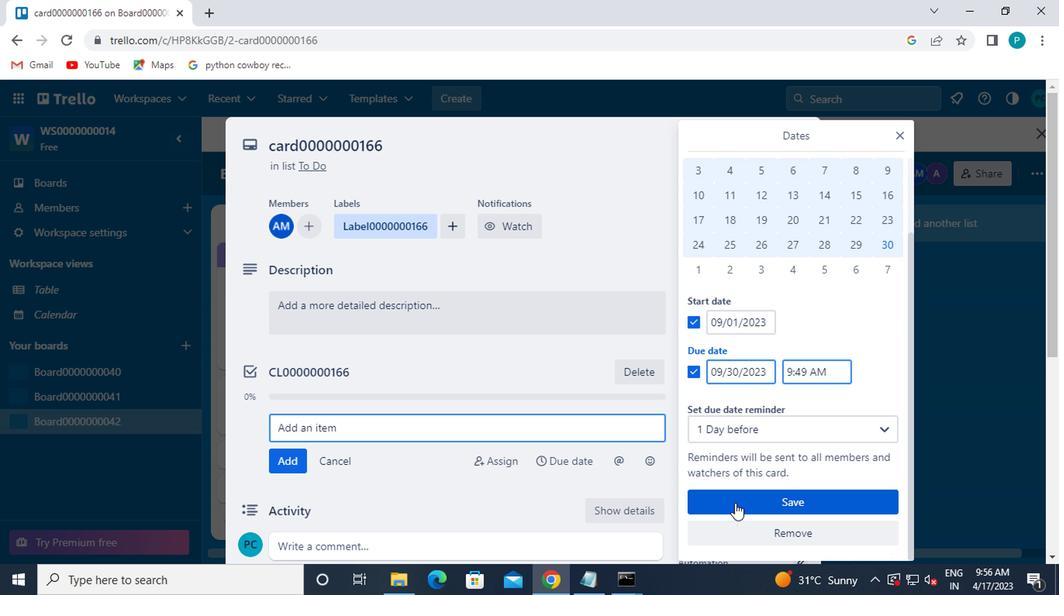 
Action: Mouse scrolled (732, 503) with delta (0, 0)
Screenshot: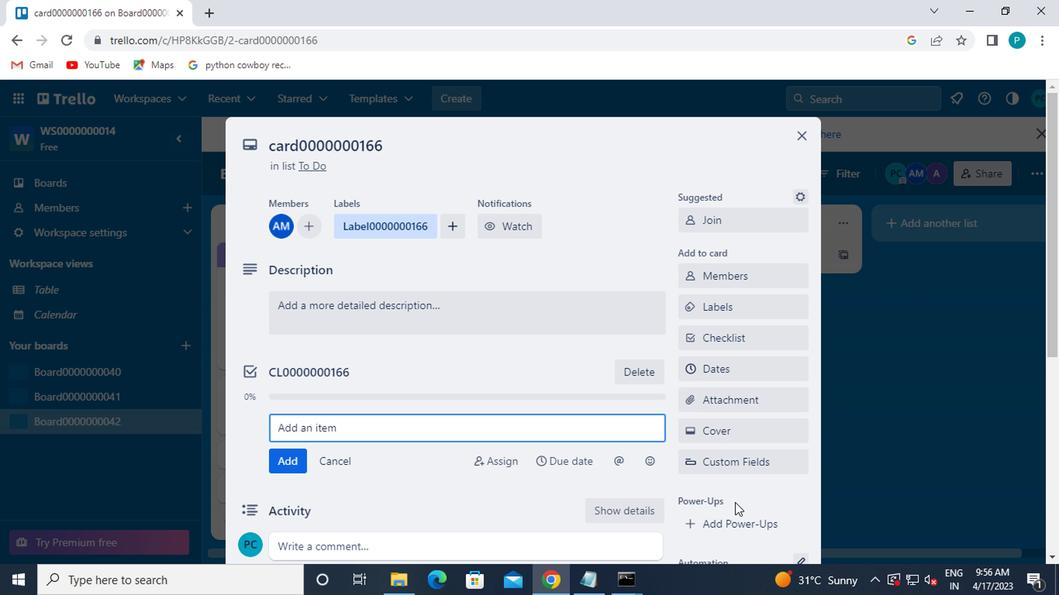 
Action: Mouse scrolled (732, 503) with delta (0, 0)
Screenshot: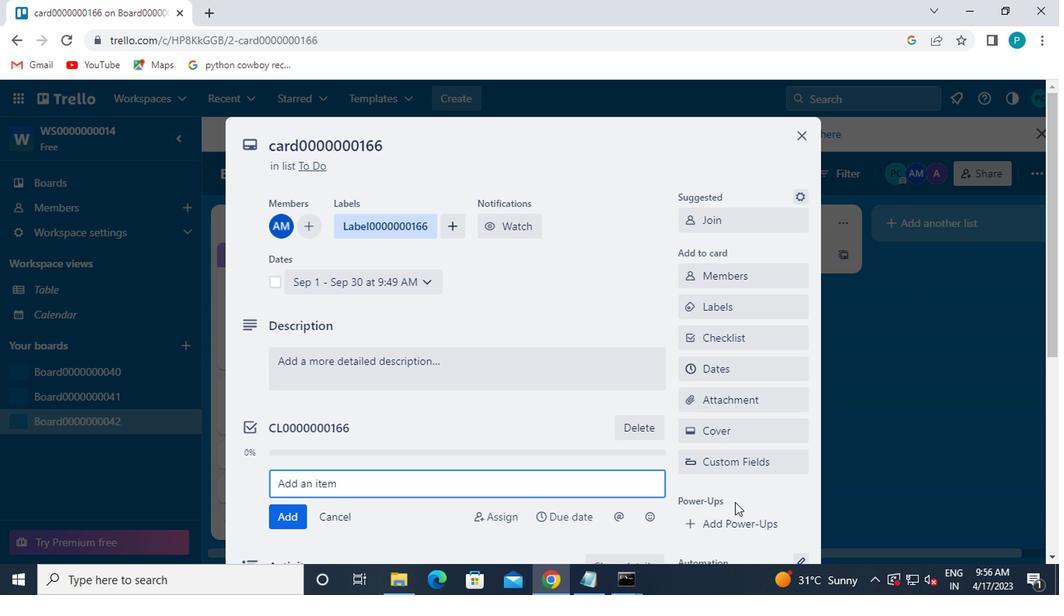 
